 Task: Log work in the project AgileBee for the issue 'Create a new online platform for online cooking courses with advanced recipe sharing and meal planning features' spent time as '3w 1d 17h 7m' and remaining time as '2w 6d 18h 35m' and add a flag. Now add the issue to the epic 'Access Management Process Improvement'. Log work in the project AgileBee for the issue 'Implement a new cloud-based learning management system for a school with advanced course creation and assessment features' spent time as '2w 2d 23h 7m' and remaining time as '2w 4d 5h 8m' and clone the issue. Now add the issue to the epic 'Continual Service Improvement (CSI) Implementation'
Action: Mouse moved to (174, 49)
Screenshot: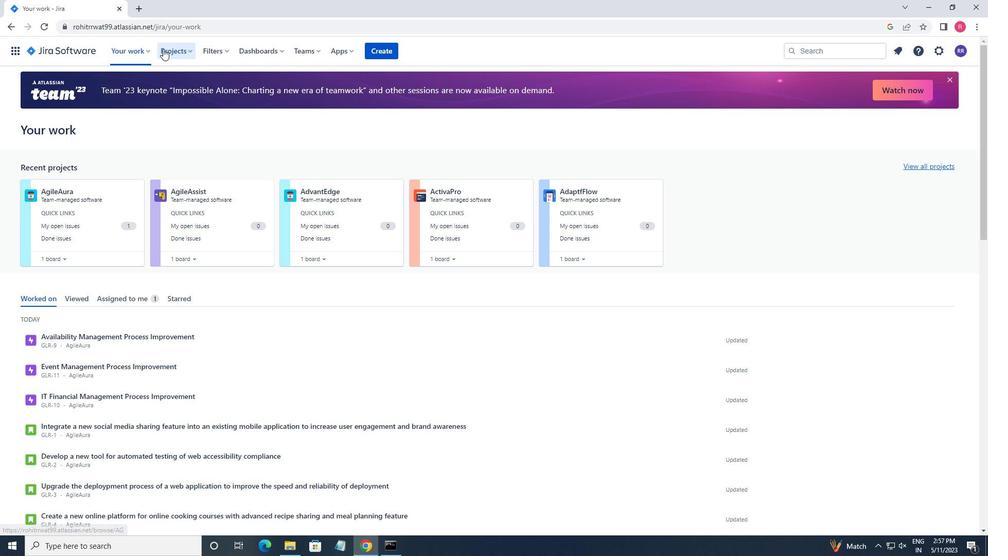 
Action: Mouse pressed left at (174, 49)
Screenshot: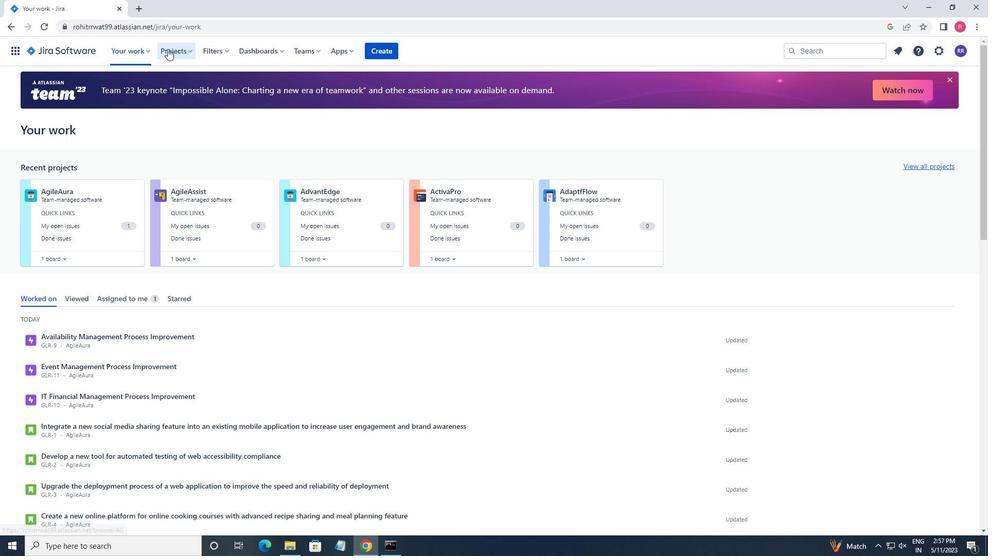 
Action: Mouse moved to (190, 106)
Screenshot: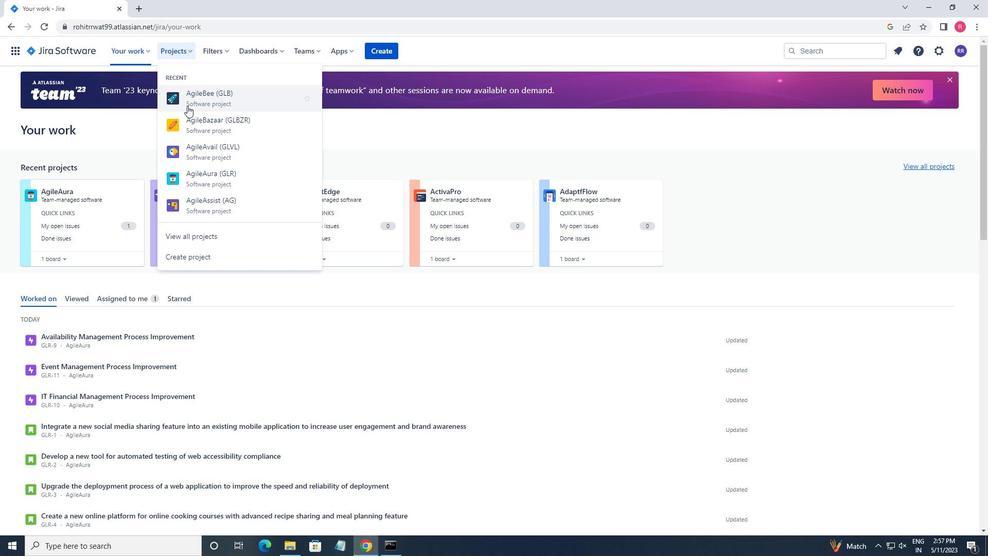 
Action: Mouse pressed left at (190, 106)
Screenshot: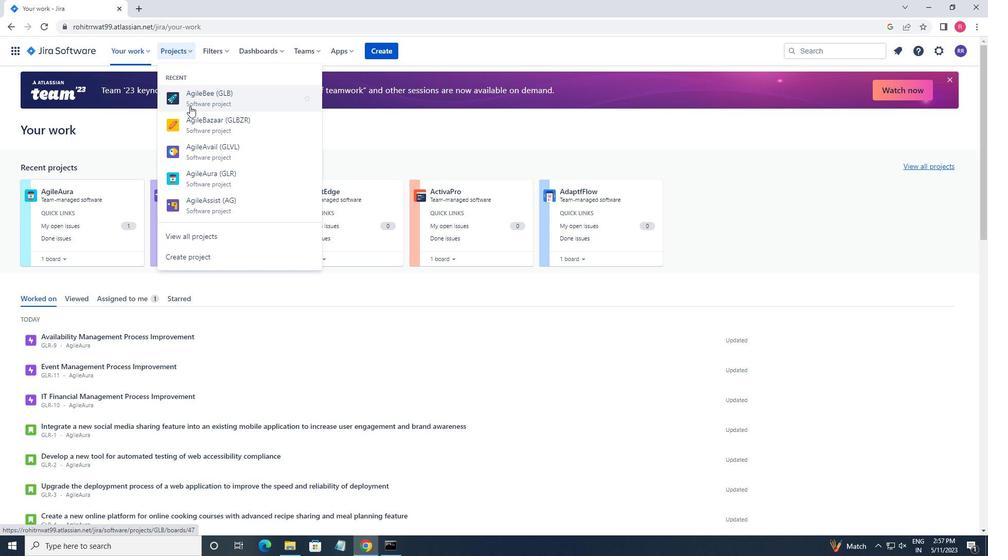 
Action: Mouse moved to (57, 160)
Screenshot: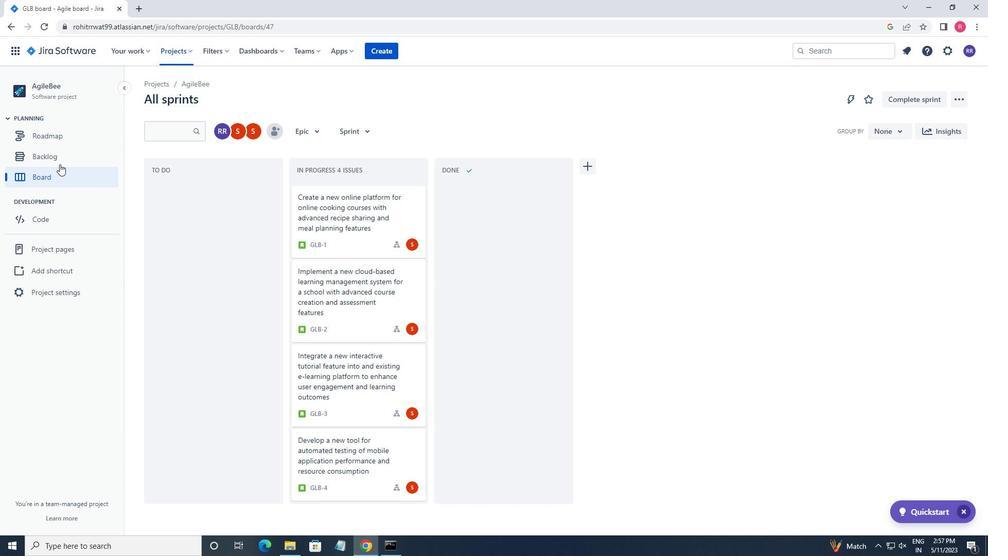 
Action: Mouse pressed left at (57, 160)
Screenshot: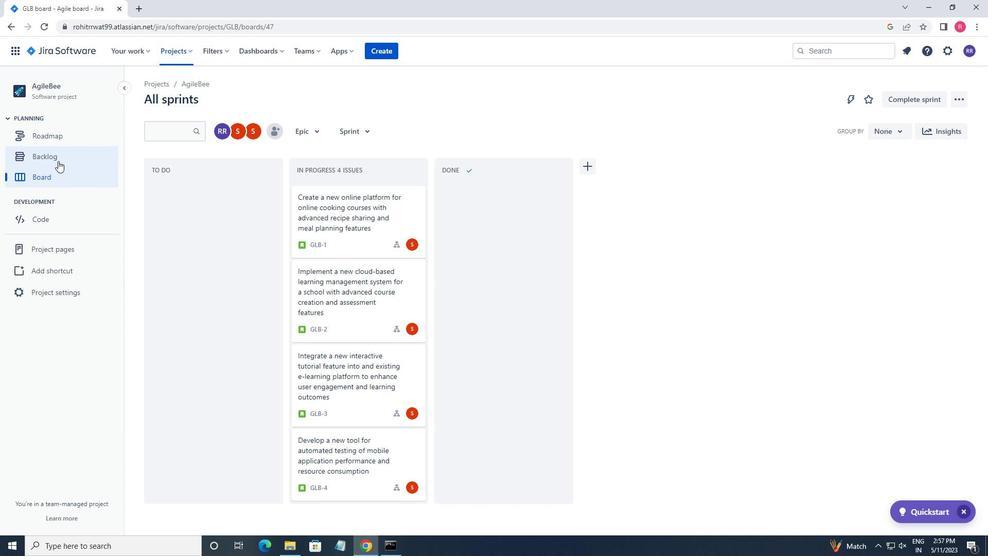 
Action: Mouse moved to (805, 186)
Screenshot: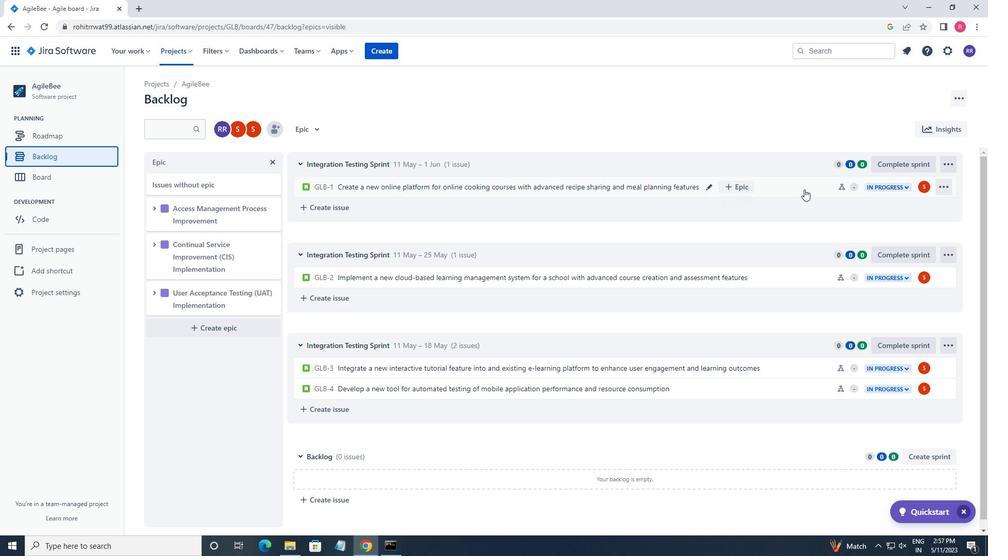 
Action: Mouse pressed left at (805, 186)
Screenshot: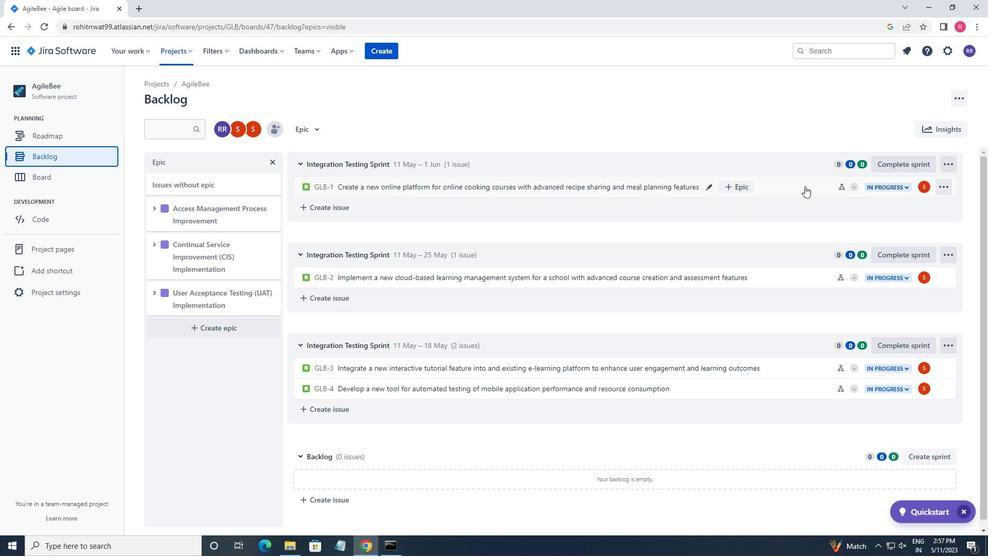 
Action: Mouse moved to (946, 160)
Screenshot: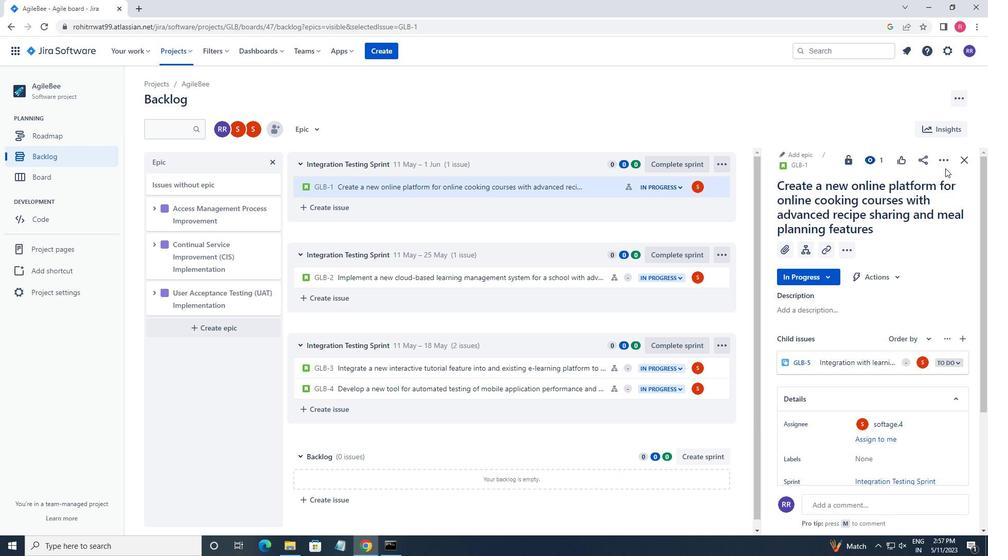 
Action: Mouse pressed left at (946, 160)
Screenshot: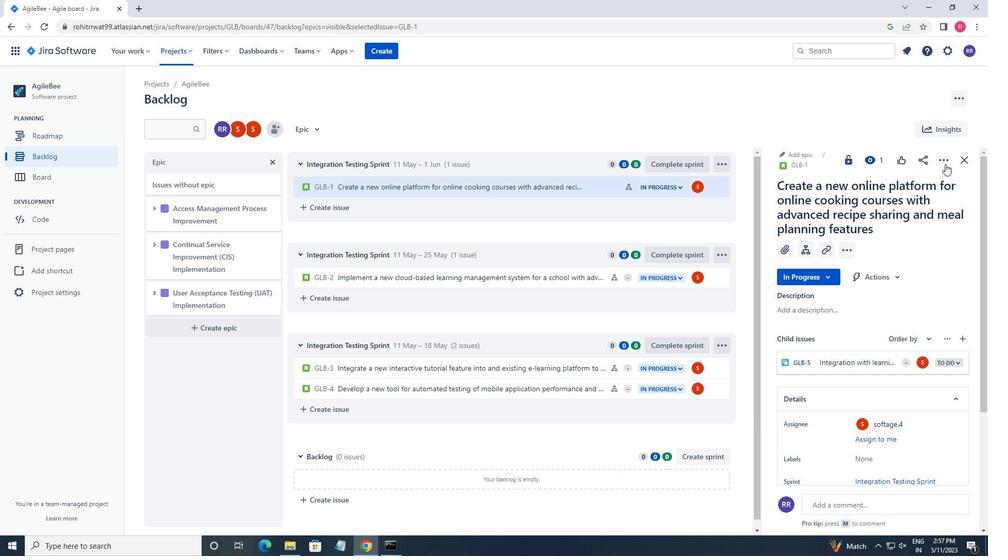 
Action: Mouse moved to (892, 231)
Screenshot: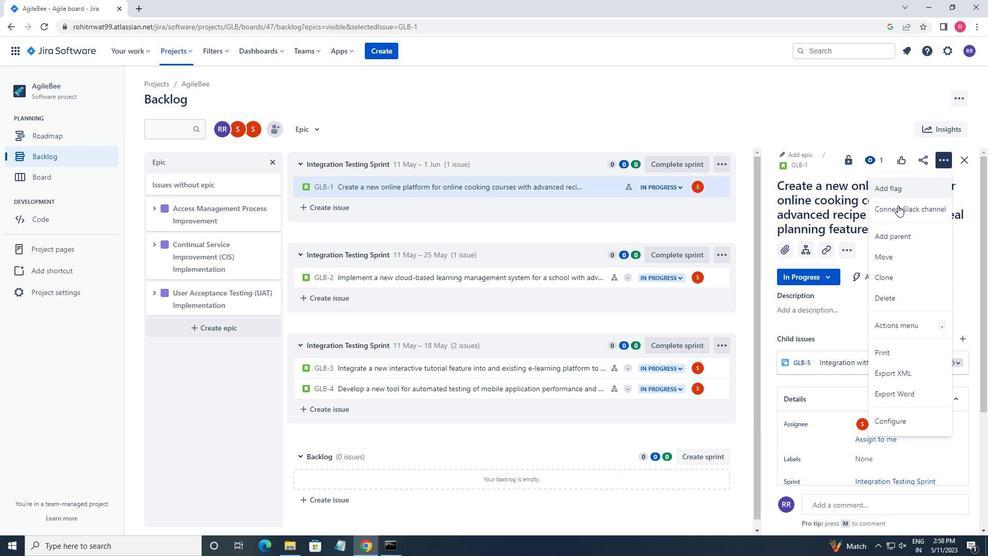 
Action: Mouse scrolled (892, 231) with delta (0, 0)
Screenshot: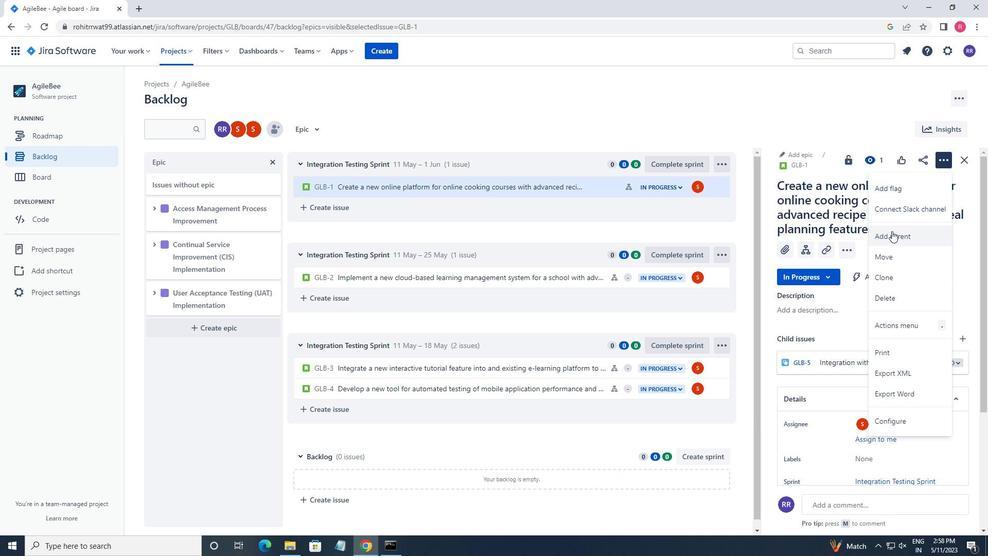 
Action: Mouse scrolled (892, 231) with delta (0, 0)
Screenshot: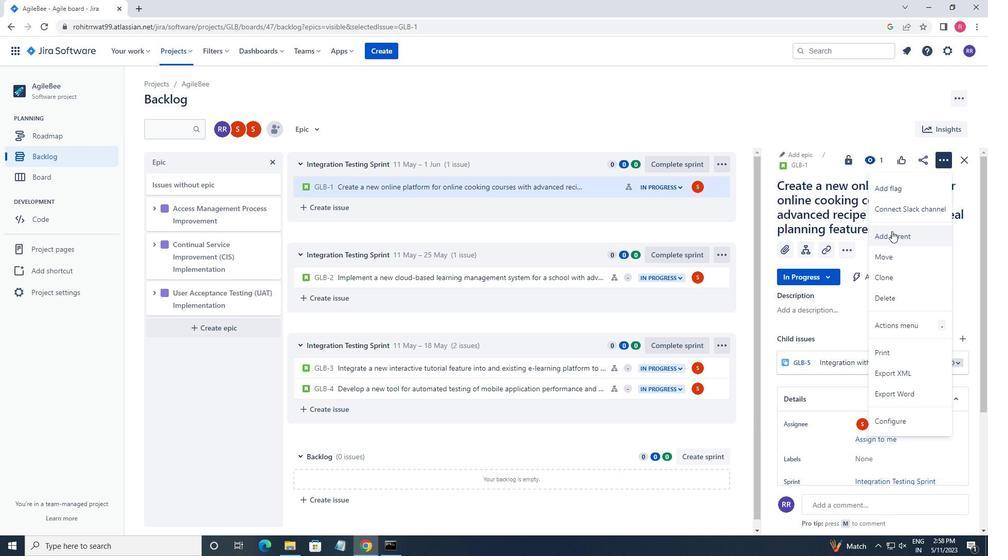 
Action: Mouse scrolled (892, 231) with delta (0, 0)
Screenshot: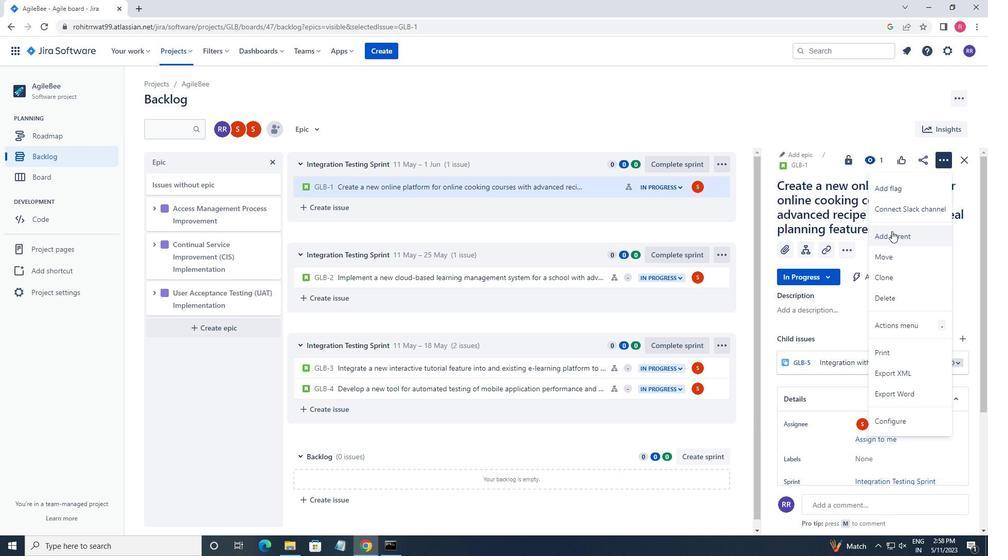 
Action: Mouse scrolled (892, 231) with delta (0, 0)
Screenshot: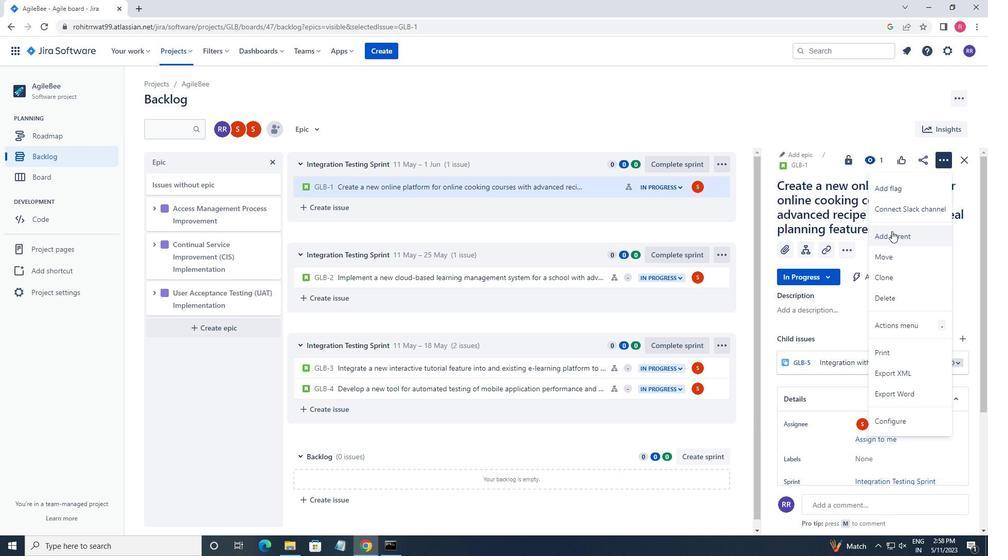 
Action: Mouse moved to (836, 466)
Screenshot: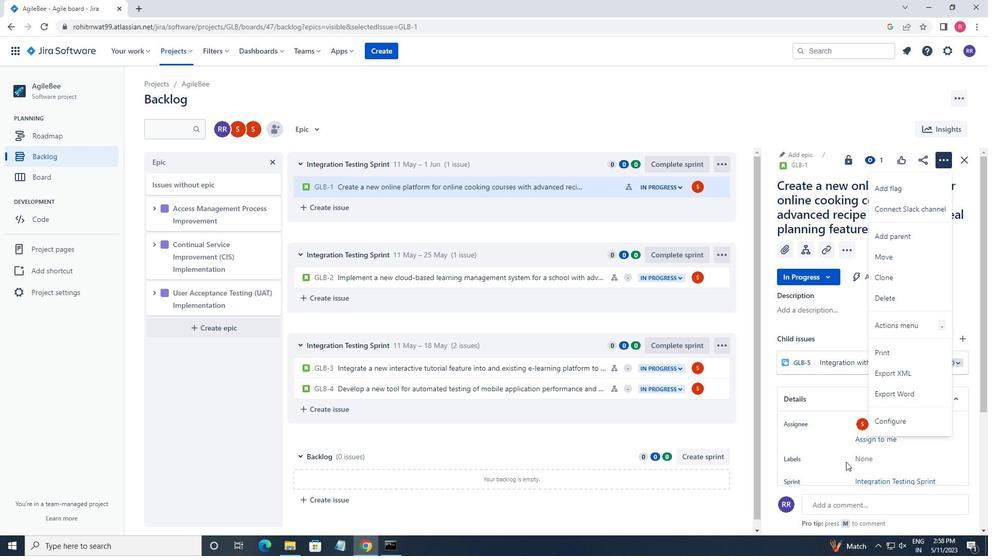 
Action: Mouse pressed left at (836, 466)
Screenshot: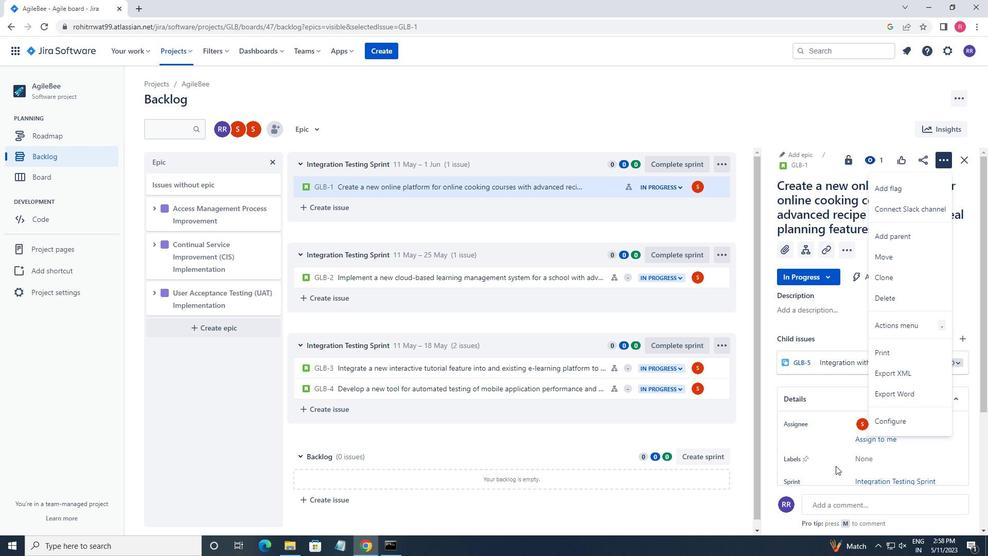 
Action: Mouse scrolled (836, 465) with delta (0, 0)
Screenshot: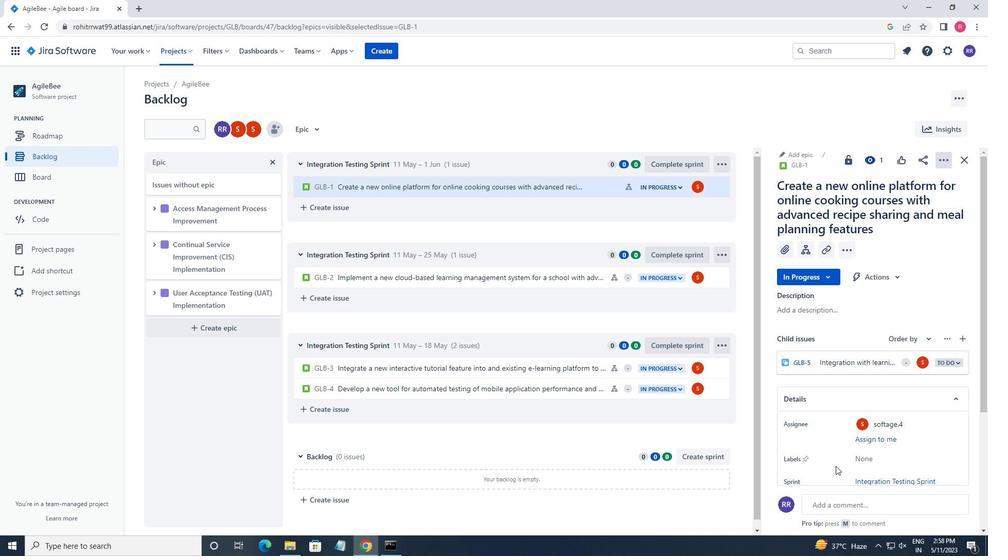 
Action: Mouse scrolled (836, 465) with delta (0, 0)
Screenshot: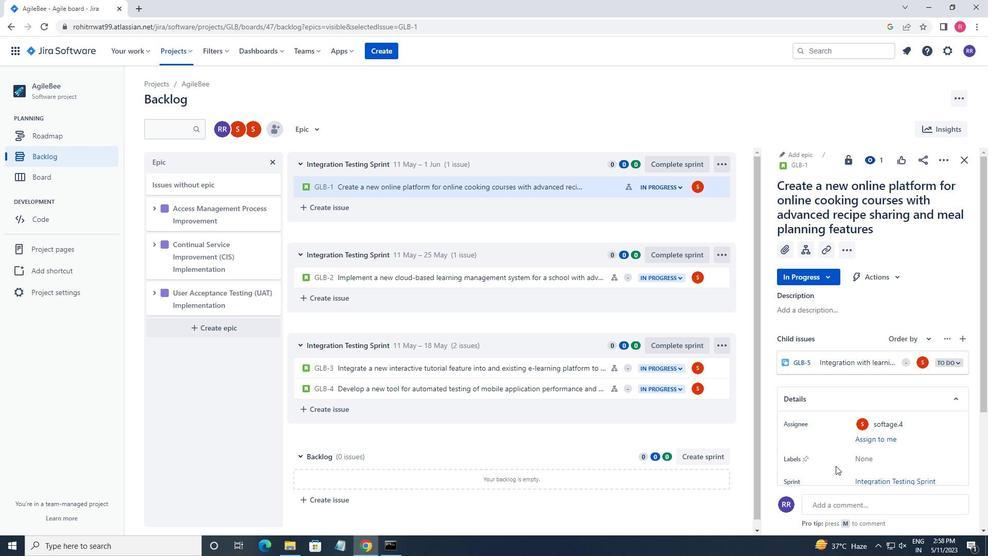 
Action: Mouse scrolled (836, 465) with delta (0, 0)
Screenshot: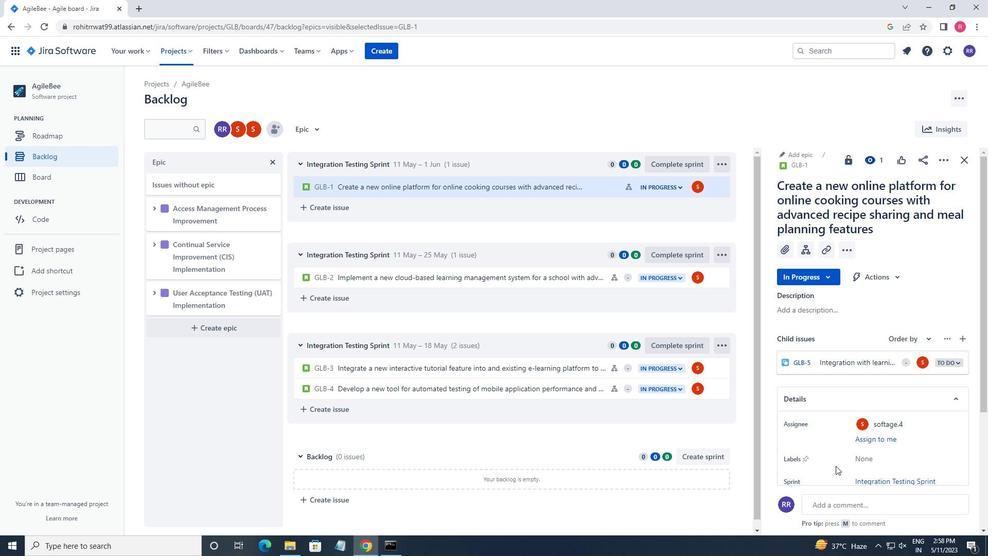 
Action: Mouse scrolled (836, 465) with delta (0, 0)
Screenshot: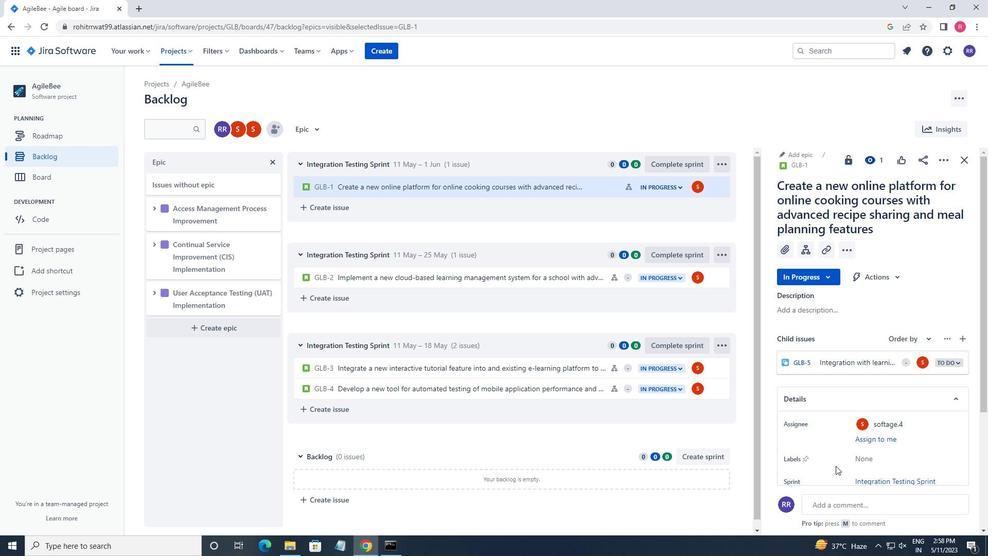 
Action: Mouse scrolled (836, 465) with delta (0, 0)
Screenshot: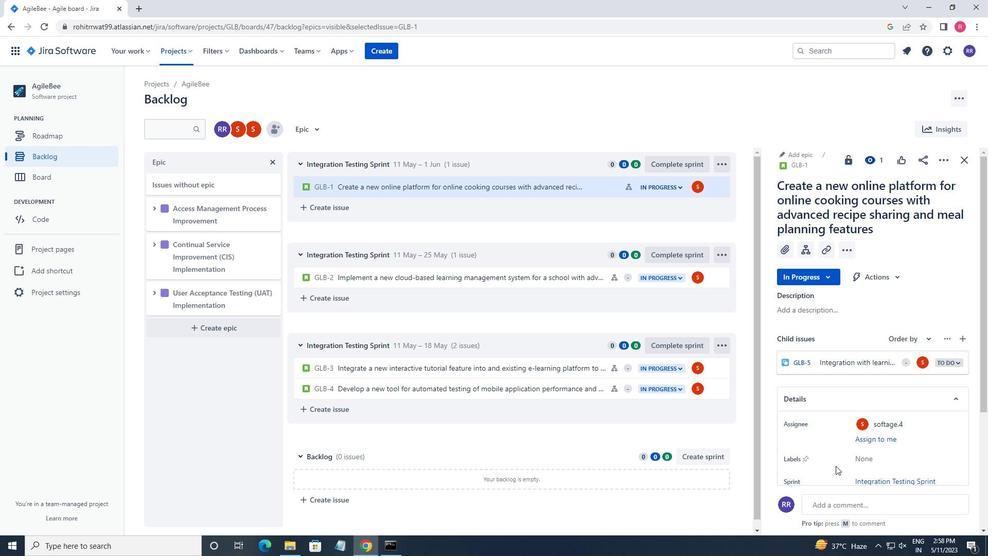 
Action: Mouse moved to (835, 466)
Screenshot: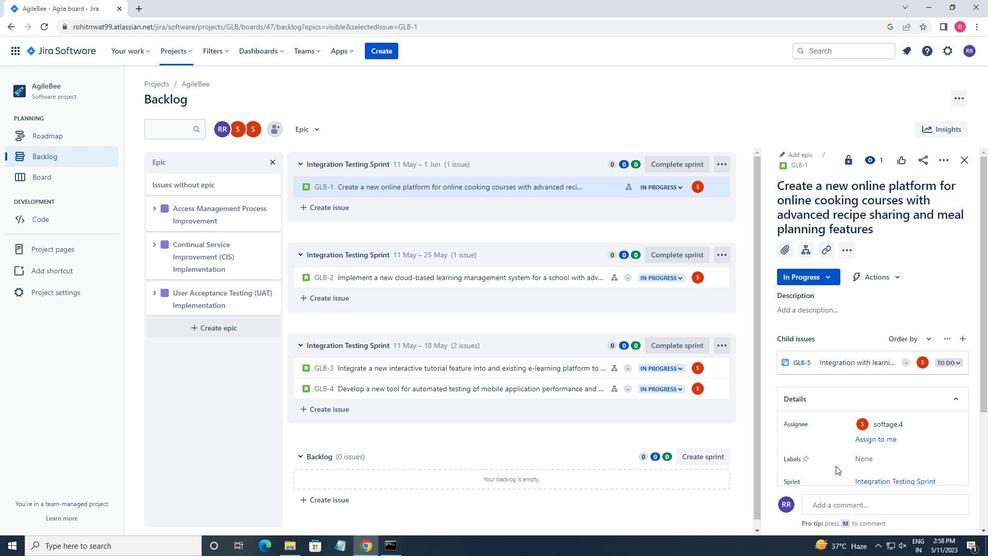 
Action: Mouse scrolled (835, 465) with delta (0, 0)
Screenshot: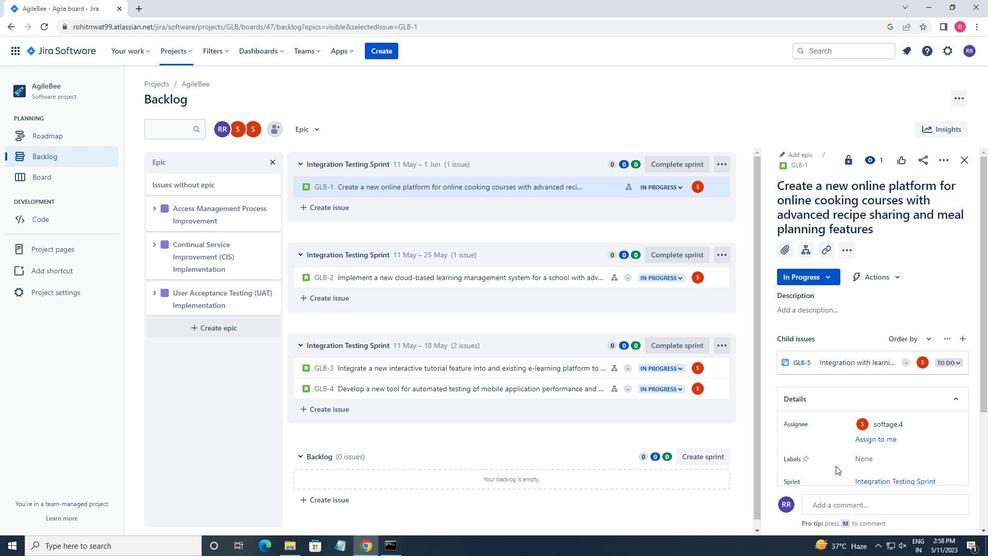 
Action: Mouse moved to (933, 420)
Screenshot: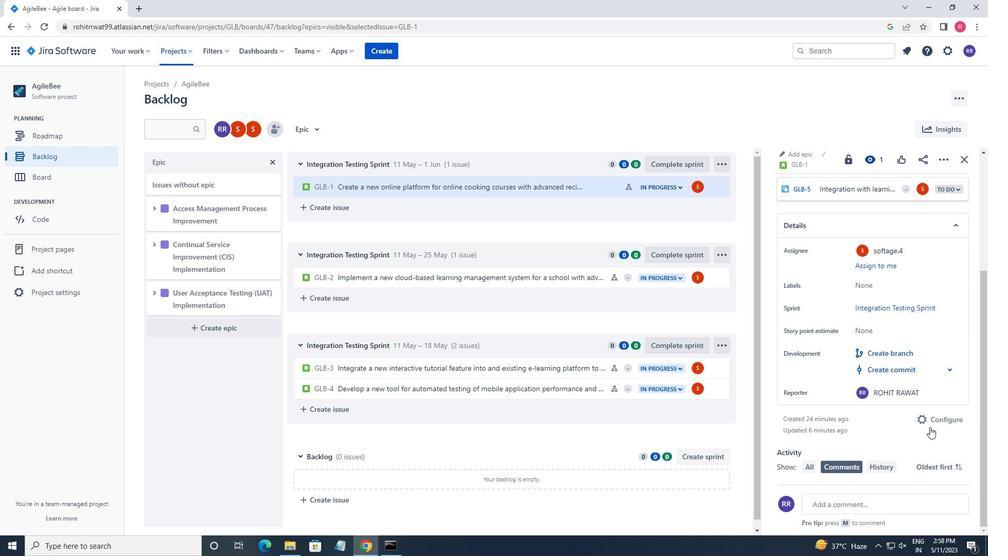 
Action: Mouse pressed left at (933, 420)
Screenshot: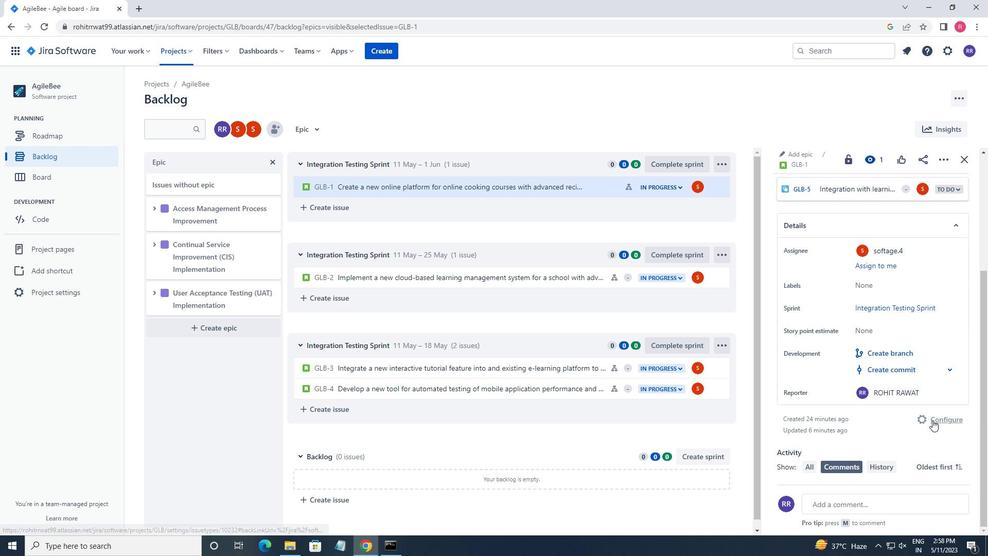 
Action: Mouse moved to (841, 352)
Screenshot: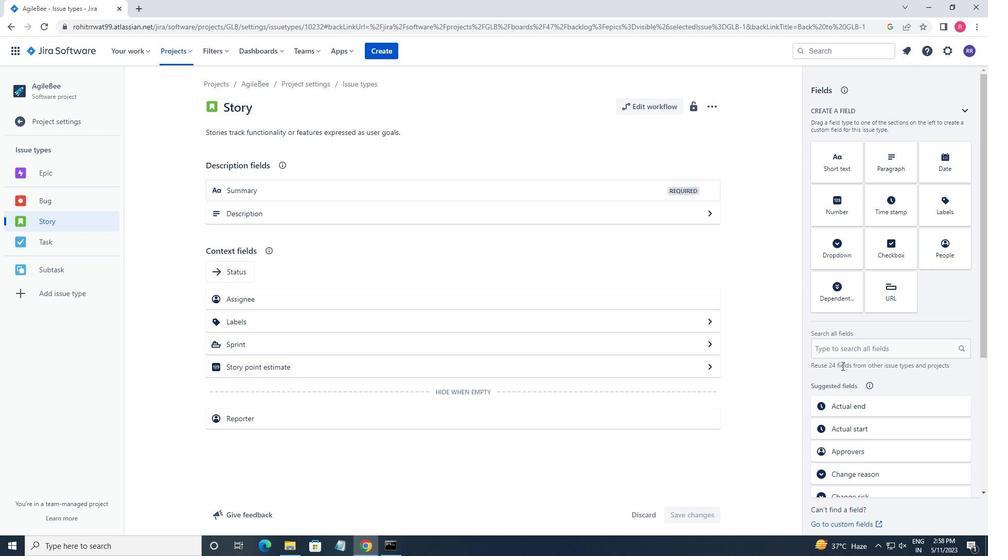 
Action: Mouse pressed left at (841, 352)
Screenshot: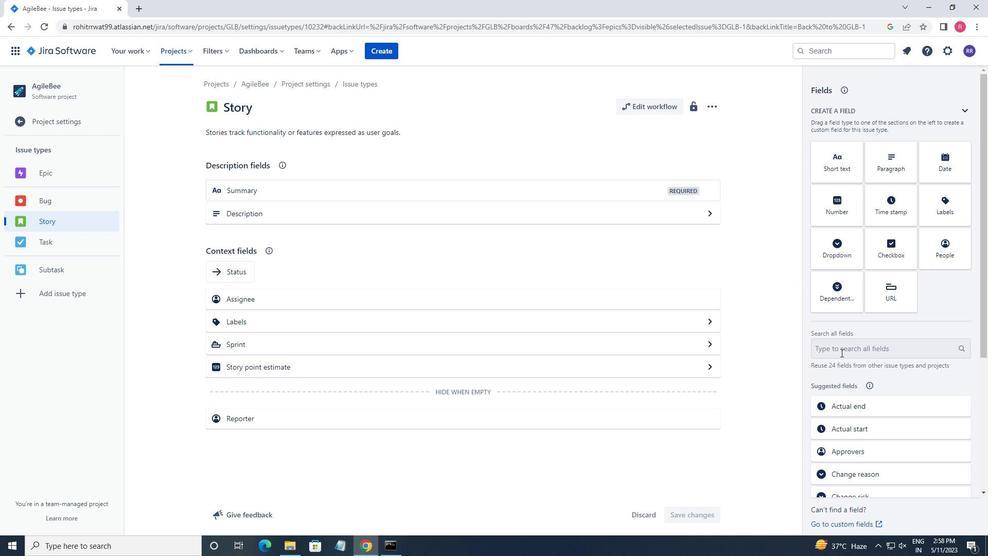 
Action: Key pressed time
Screenshot: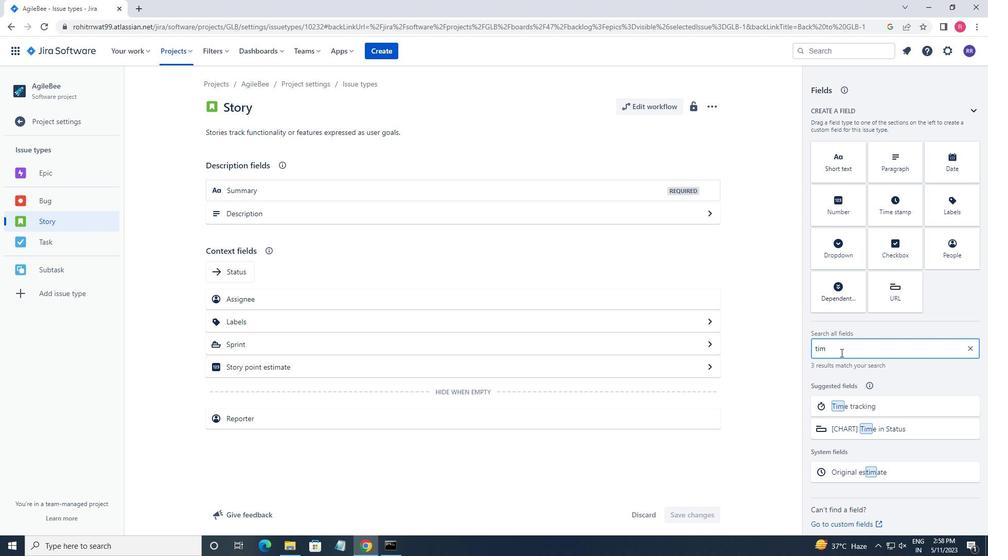 
Action: Mouse moved to (863, 406)
Screenshot: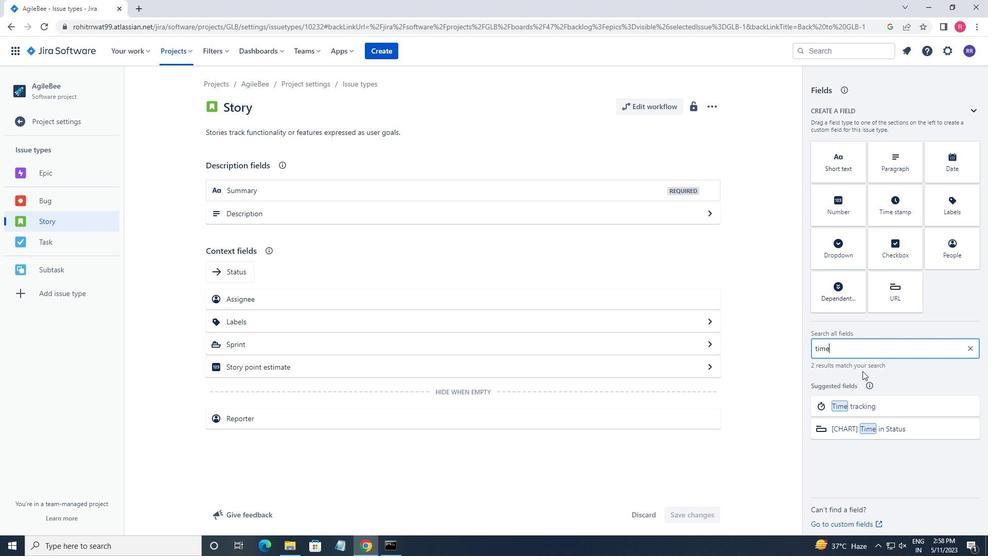 
Action: Mouse pressed left at (863, 406)
Screenshot: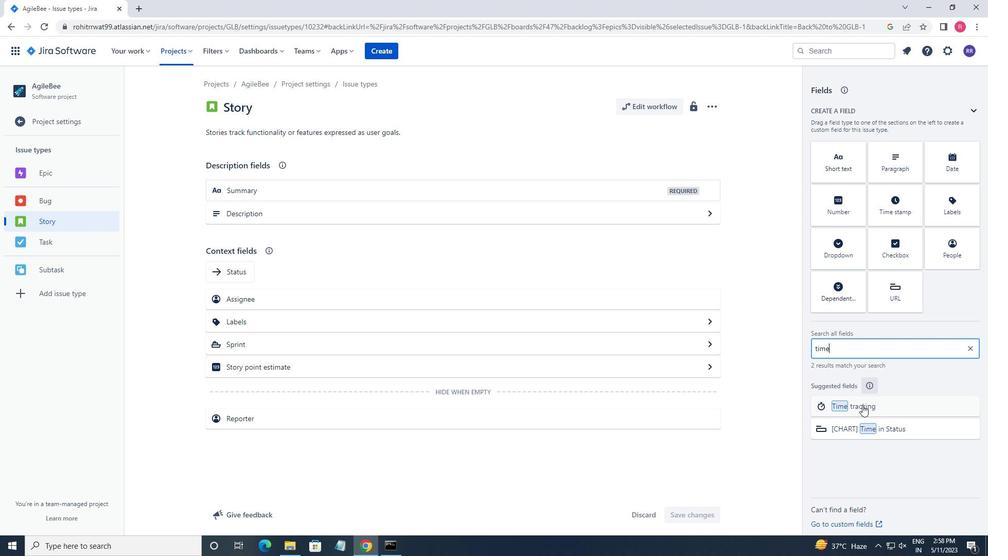 
Action: Mouse moved to (854, 404)
Screenshot: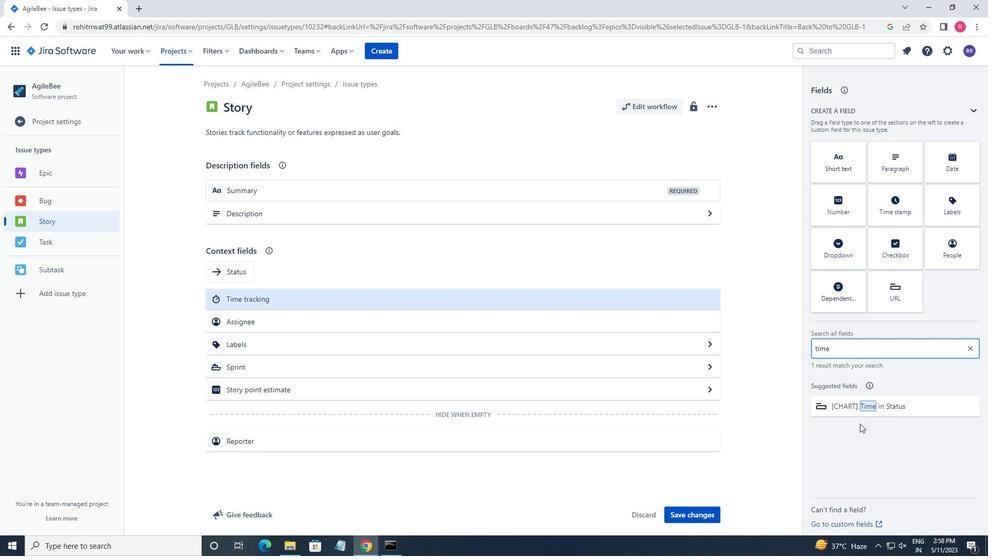
Action: Mouse pressed left at (854, 404)
Screenshot: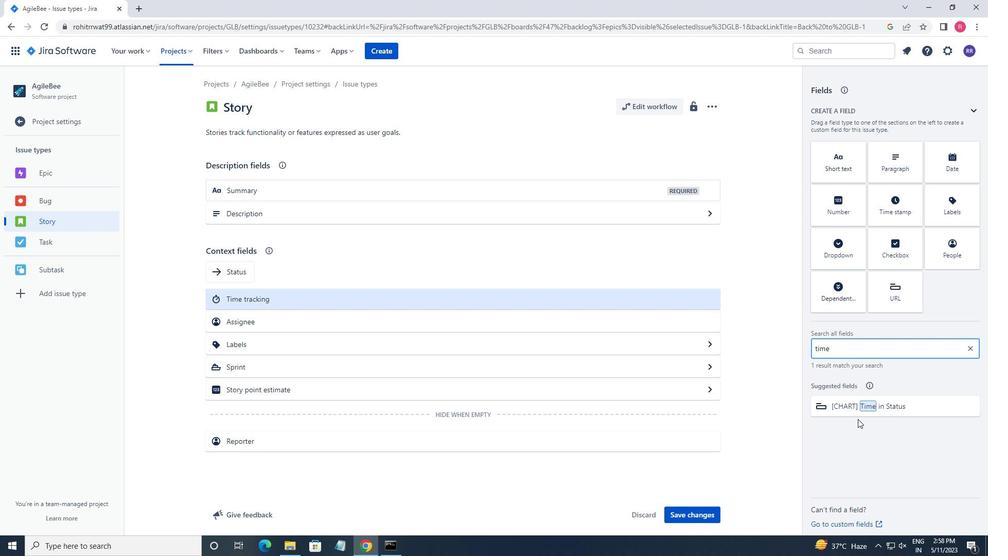 
Action: Mouse moved to (344, 219)
Screenshot: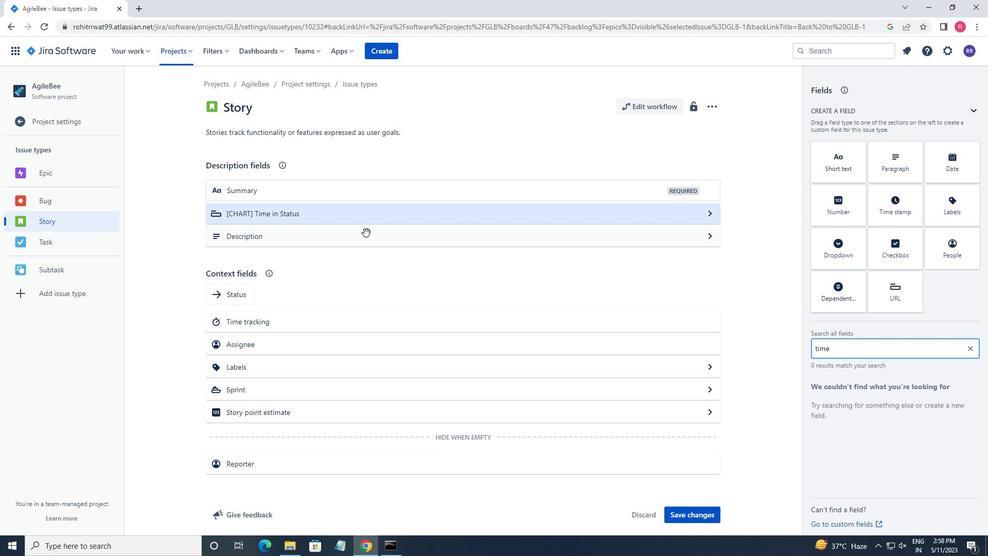 
Action: Mouse pressed left at (344, 219)
Screenshot: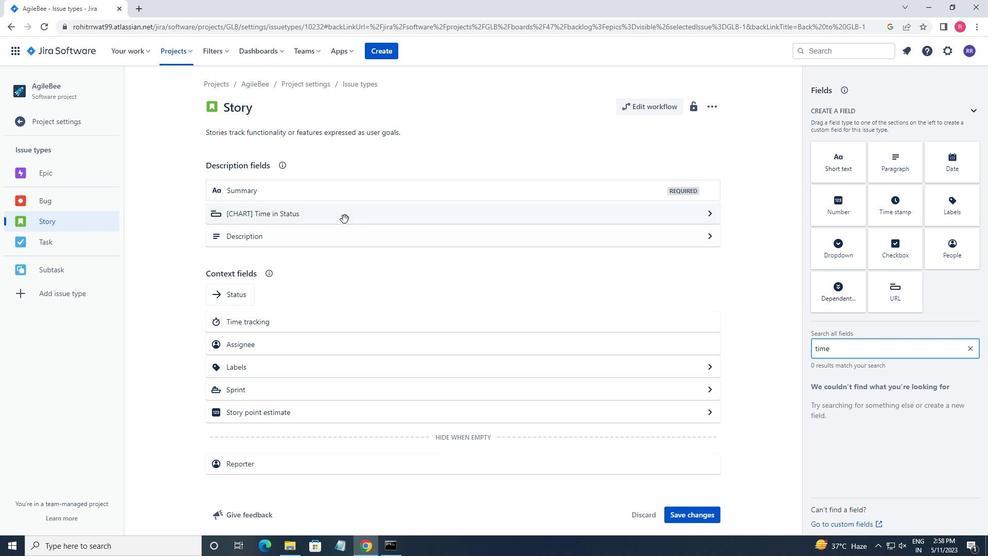 
Action: Mouse moved to (628, 241)
Screenshot: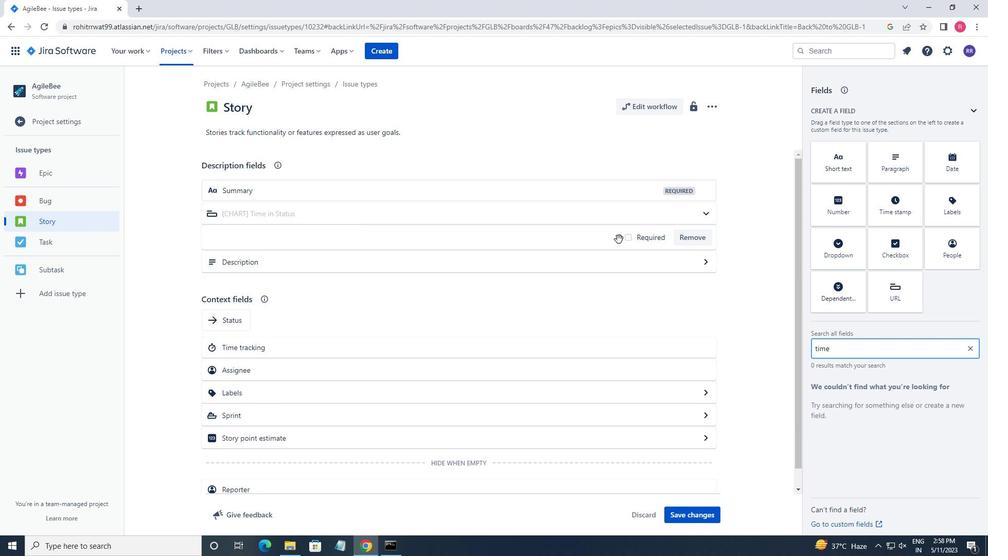 
Action: Mouse pressed left at (628, 241)
Screenshot: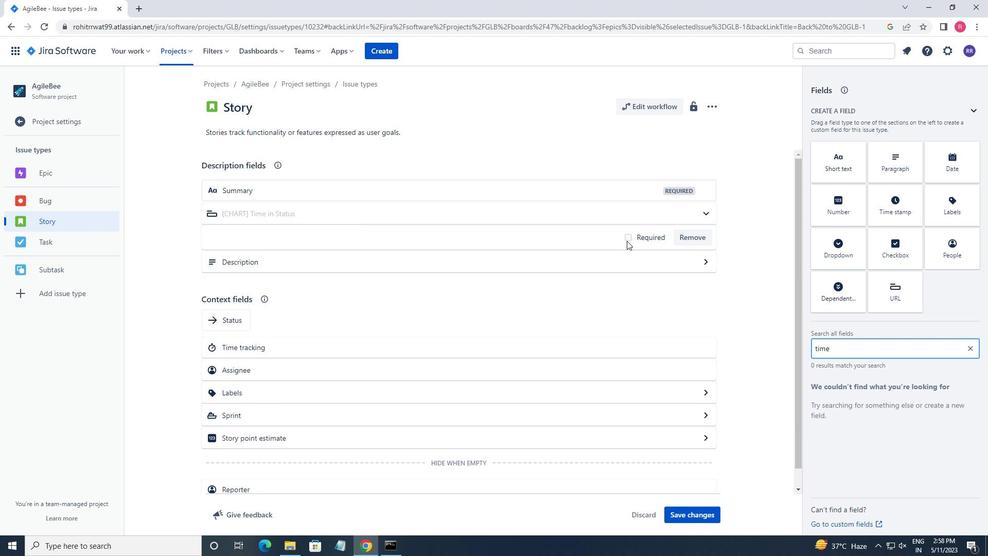 
Action: Mouse moved to (366, 355)
Screenshot: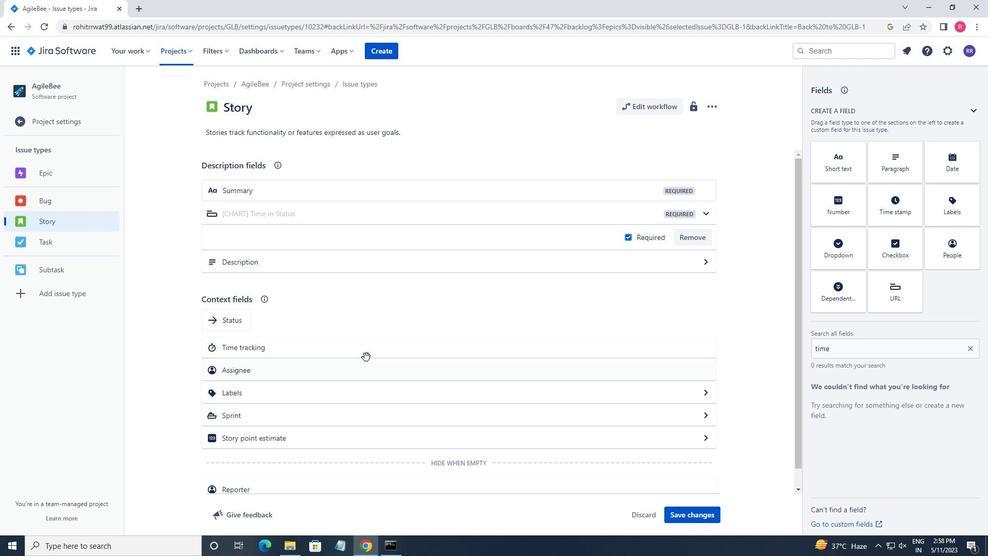 
Action: Mouse pressed left at (366, 355)
Screenshot: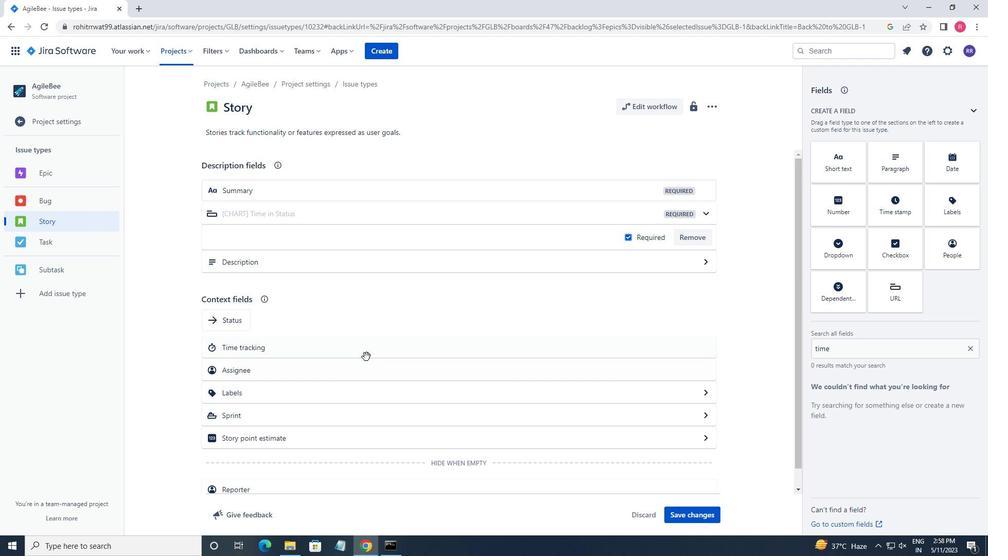 
Action: Mouse moved to (687, 513)
Screenshot: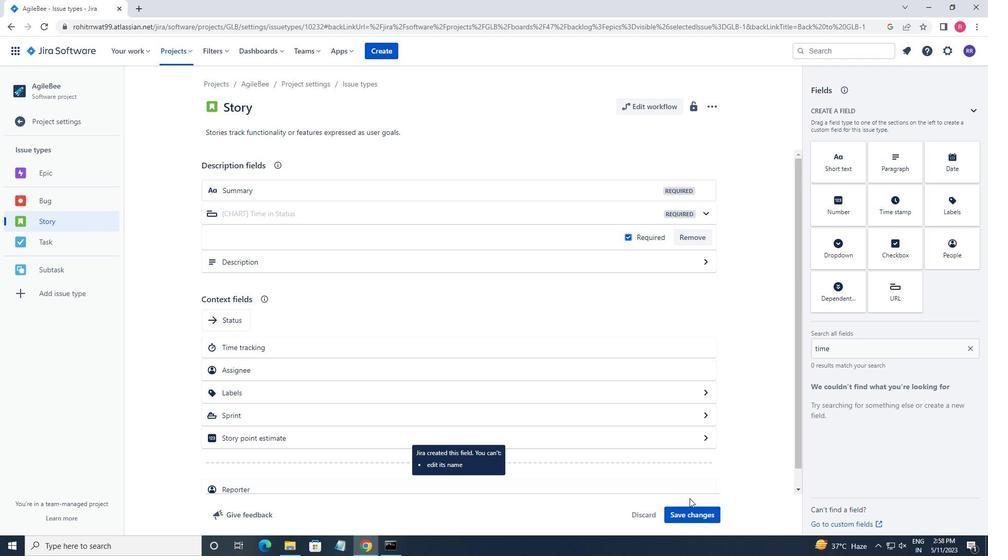 
Action: Mouse pressed left at (687, 513)
Screenshot: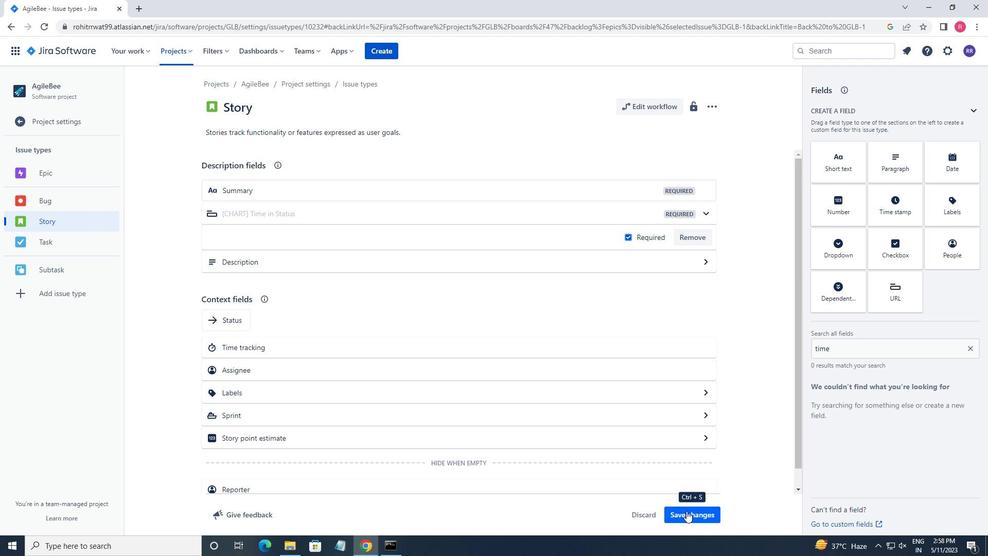 
Action: Mouse moved to (40, 122)
Screenshot: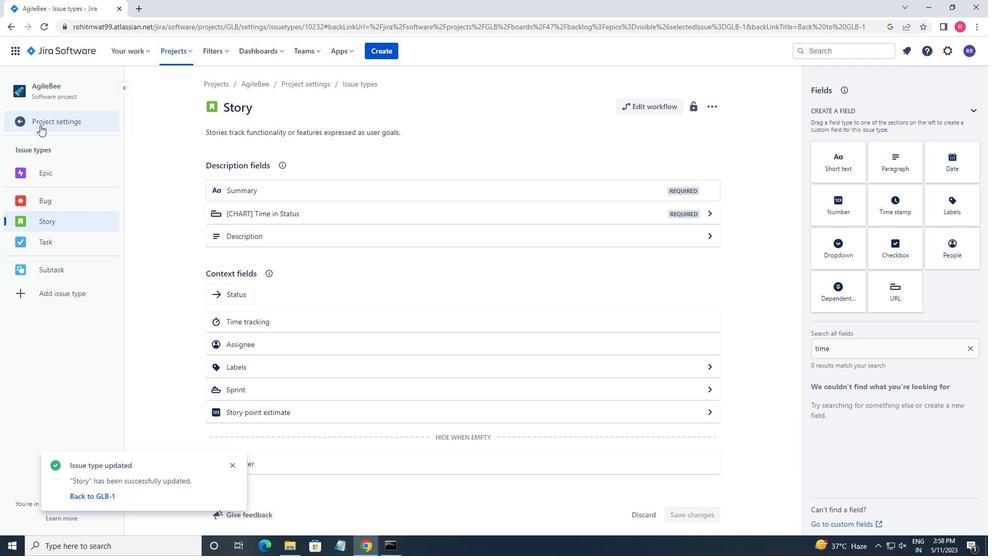 
Action: Mouse pressed left at (40, 122)
Screenshot: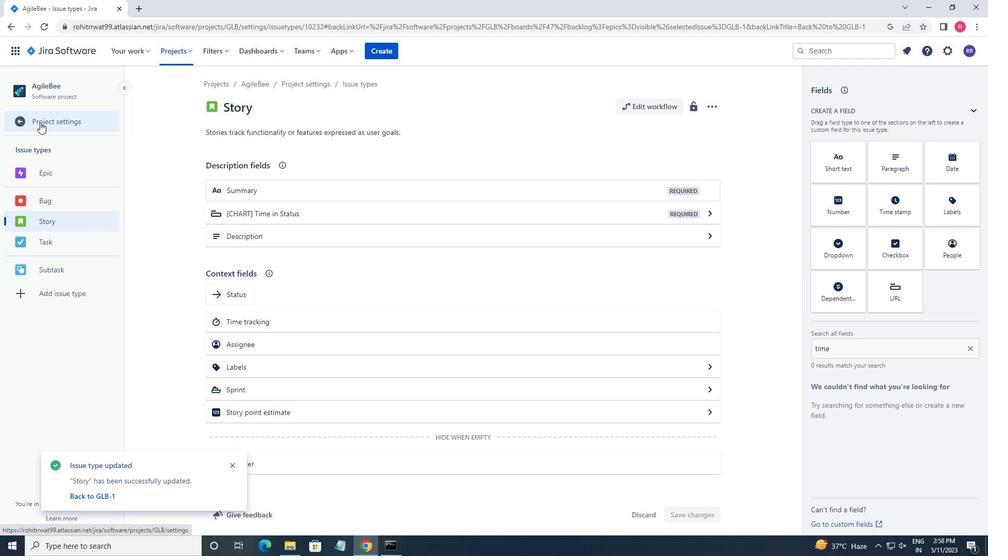 
Action: Mouse pressed left at (40, 122)
Screenshot: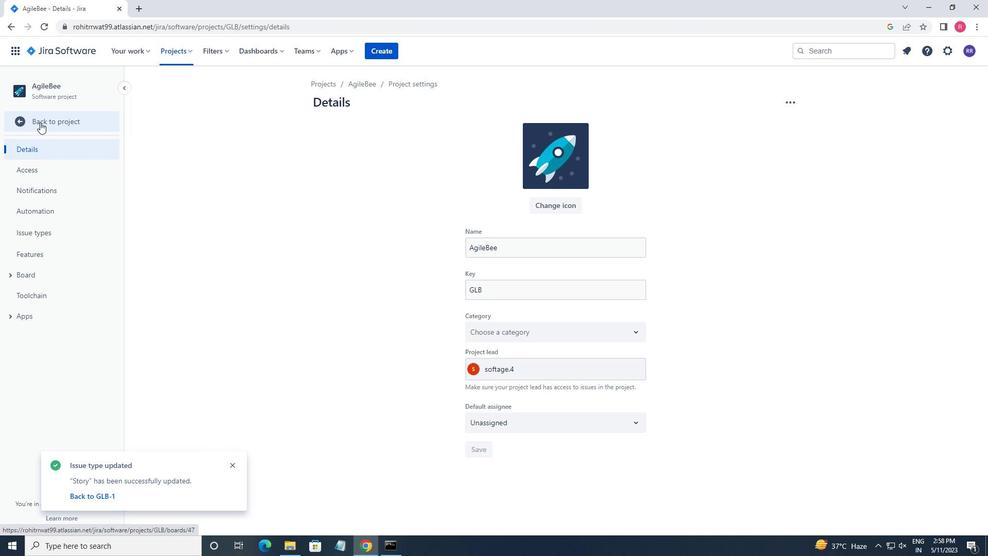 
Action: Mouse moved to (40, 156)
Screenshot: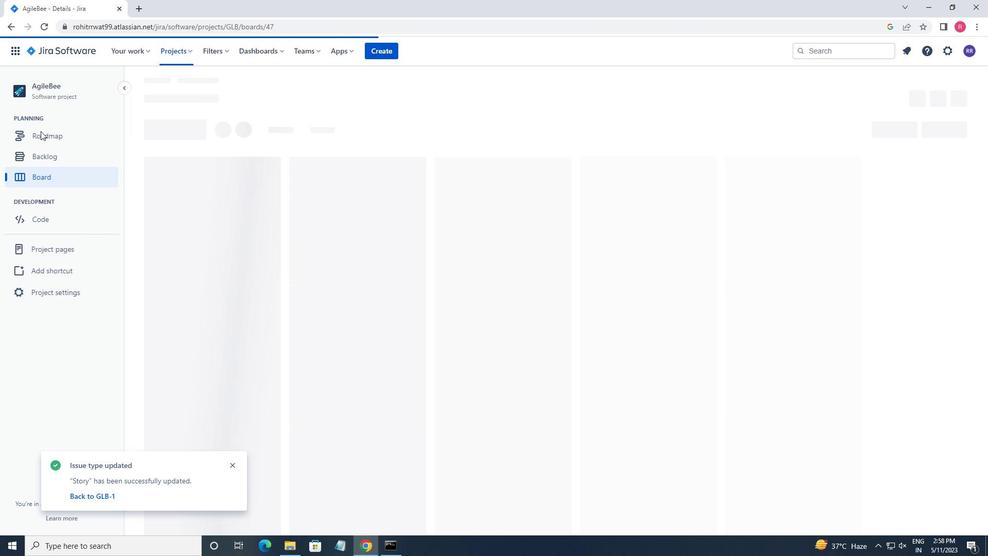 
Action: Mouse pressed left at (40, 156)
Screenshot: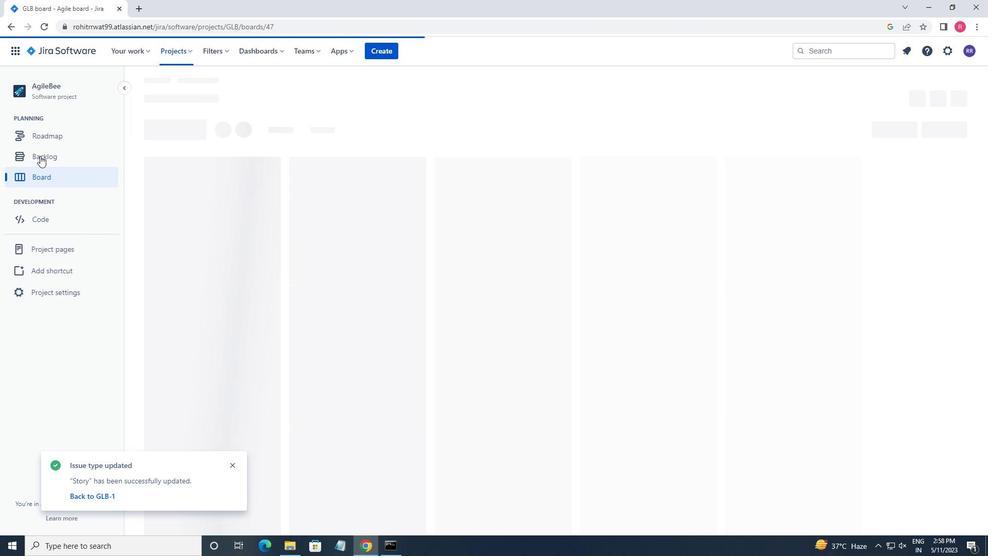 
Action: Mouse moved to (787, 189)
Screenshot: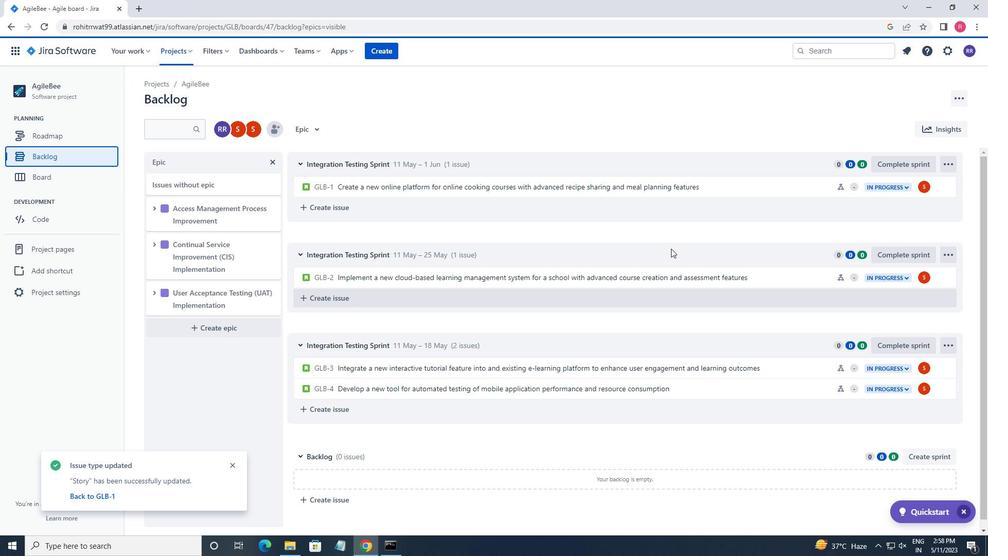 
Action: Mouse pressed left at (787, 189)
Screenshot: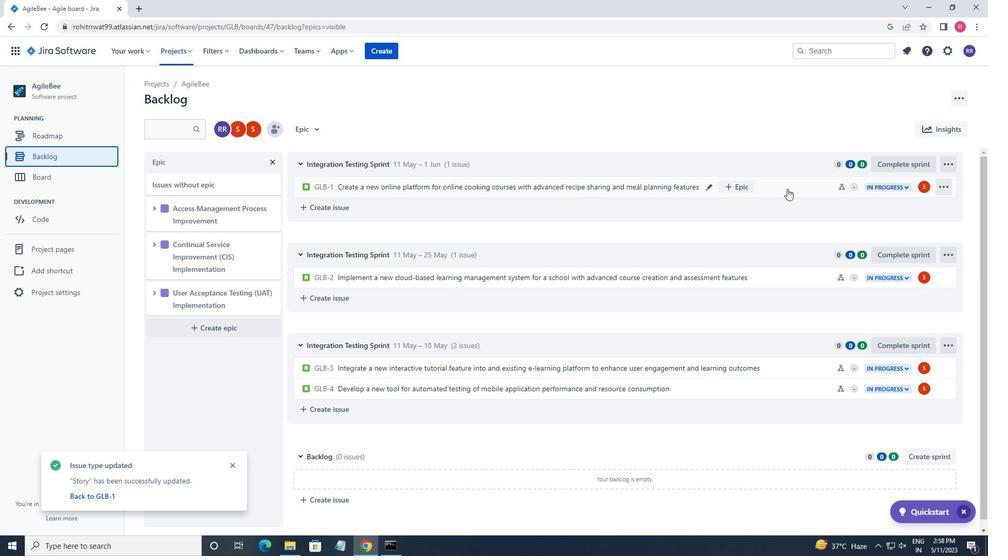 
Action: Mouse moved to (954, 163)
Screenshot: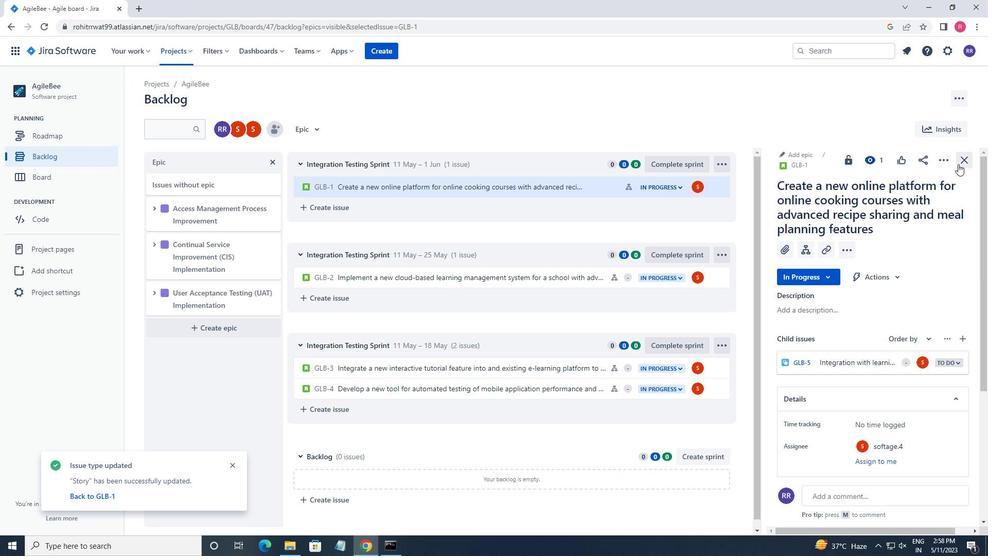
Action: Mouse pressed left at (954, 163)
Screenshot: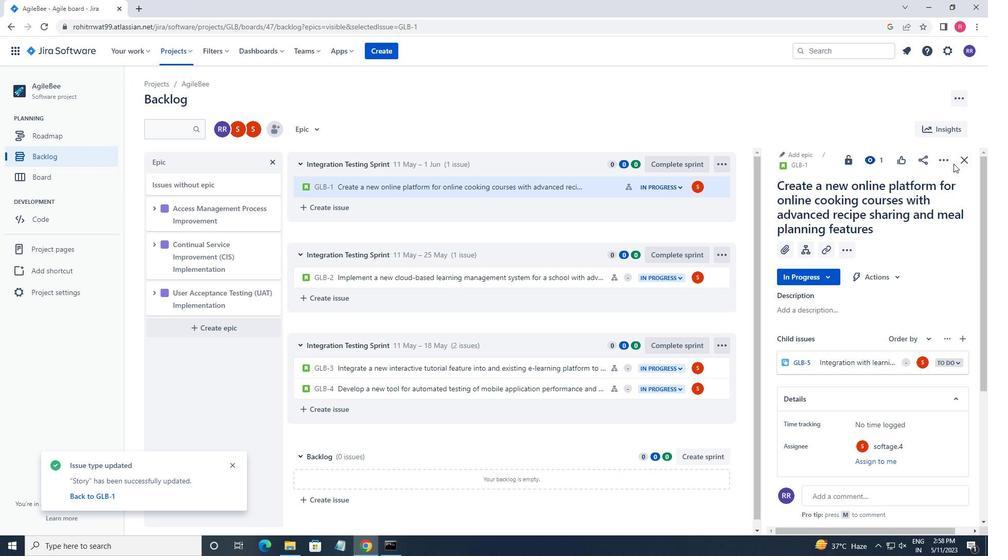 
Action: Mouse moved to (950, 165)
Screenshot: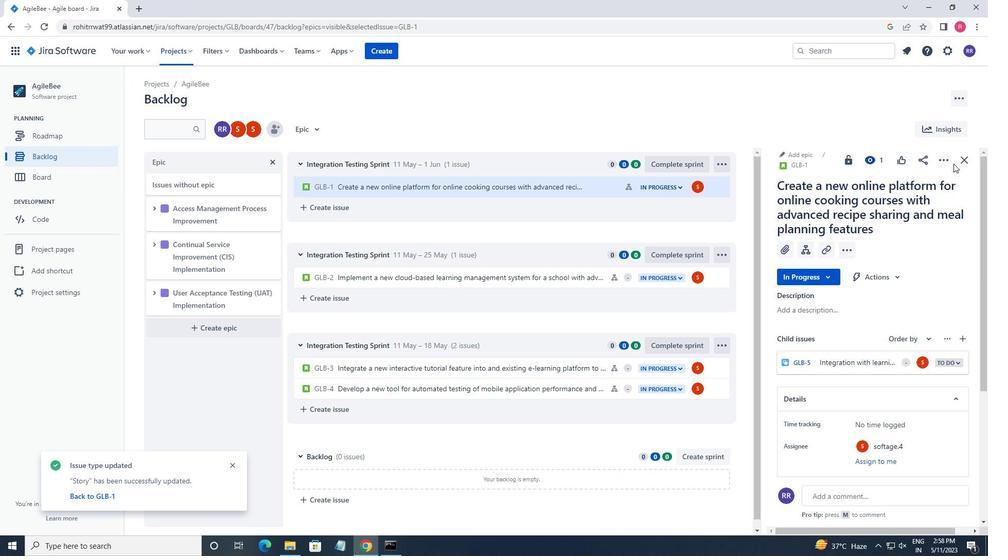 
Action: Mouse pressed left at (950, 165)
Screenshot: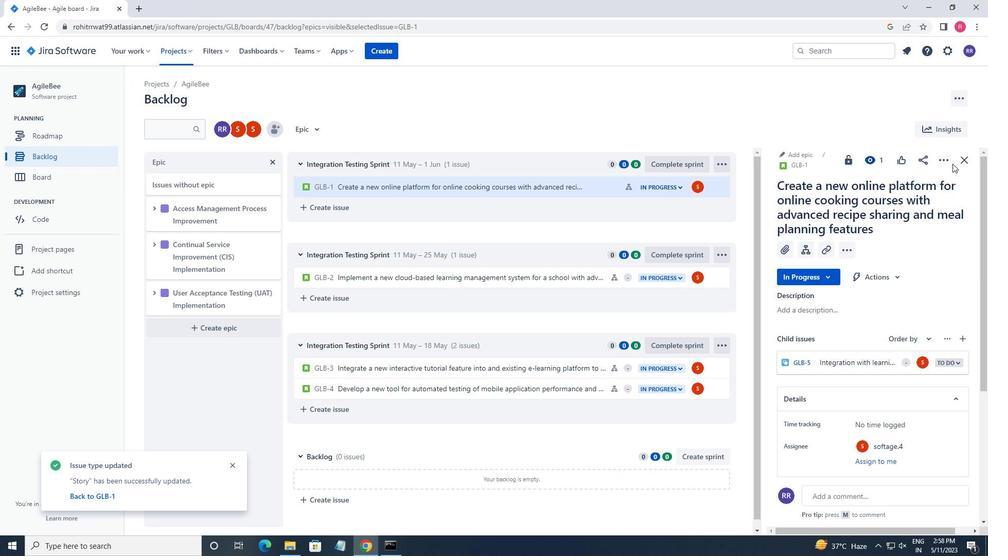 
Action: Mouse moved to (920, 186)
Screenshot: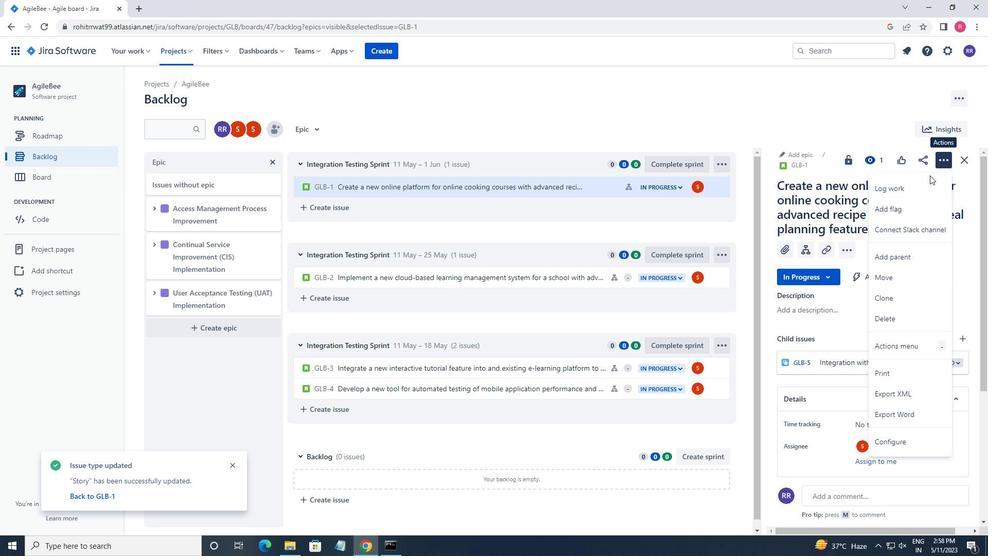 
Action: Mouse pressed left at (920, 186)
Screenshot: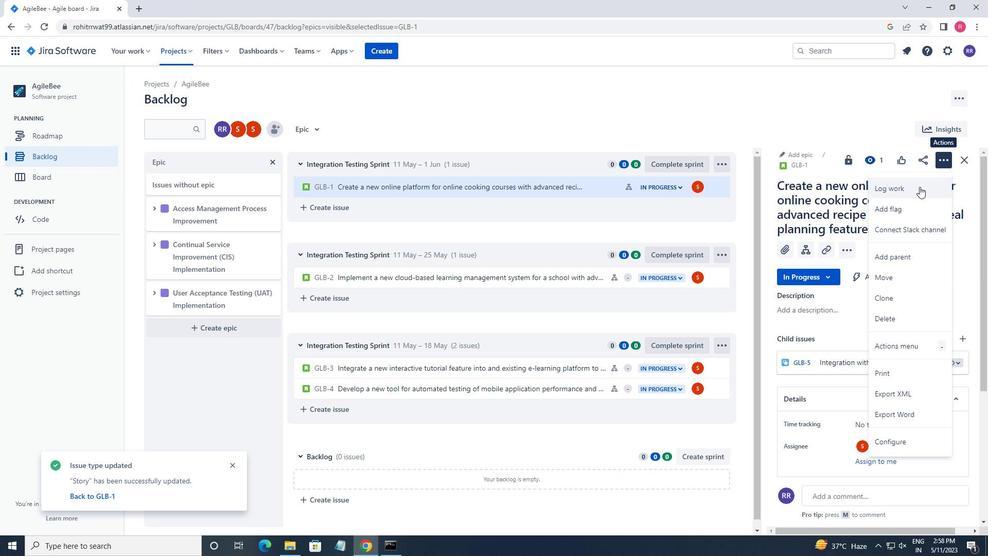 
Action: Mouse moved to (642, 180)
Screenshot: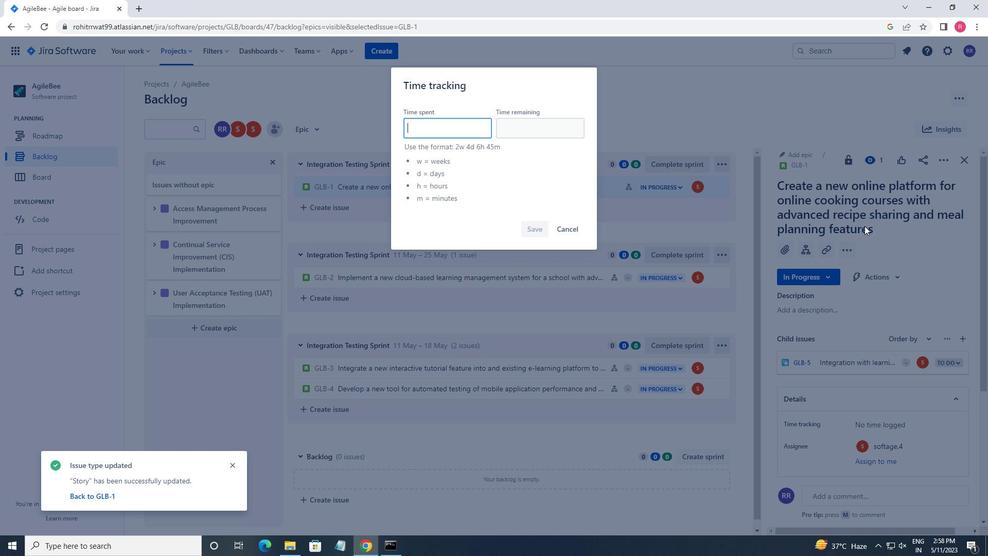 
Action: Key pressed 3w<Key.space>1d<Key.space>17h<Key.space>7m<Key.space><Key.tab>2w<Key.space>6d<Key.space>18h<Key.space>35m
Screenshot: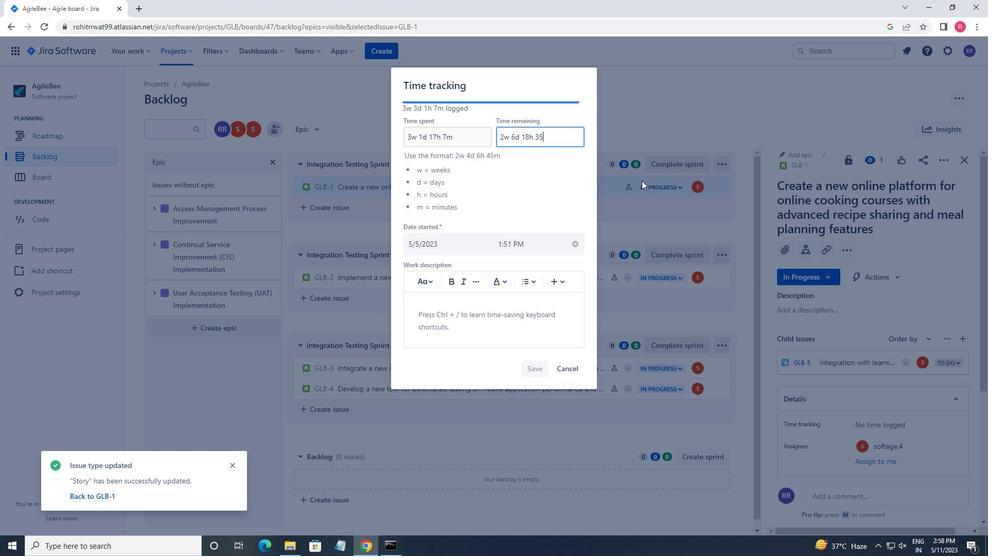 
Action: Mouse moved to (534, 370)
Screenshot: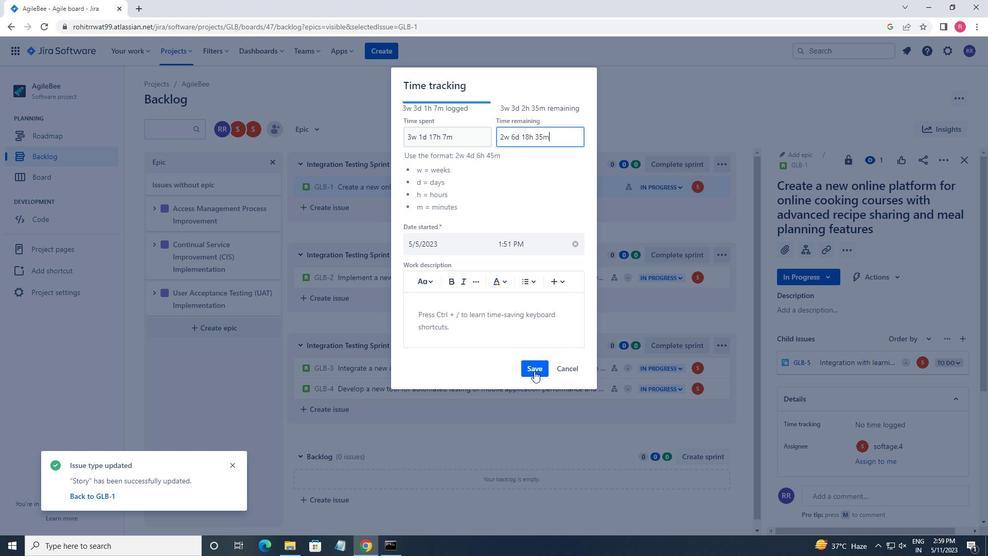 
Action: Mouse pressed left at (534, 370)
Screenshot: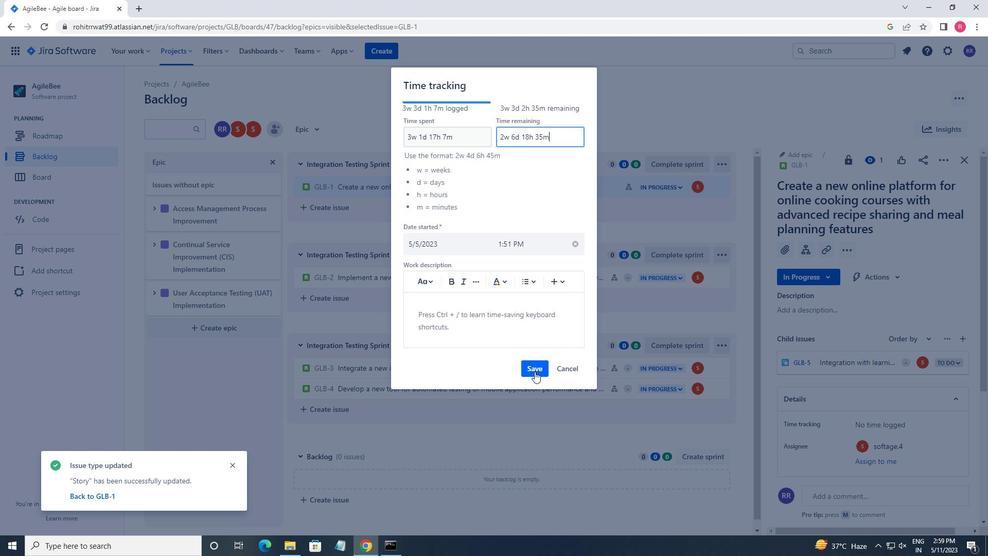 
Action: Mouse moved to (942, 162)
Screenshot: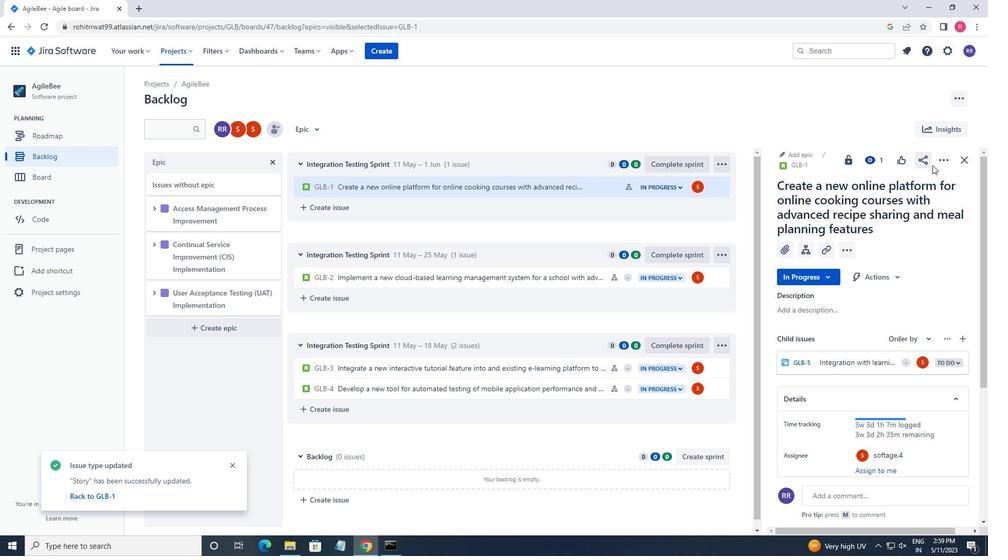
Action: Mouse pressed left at (942, 162)
Screenshot: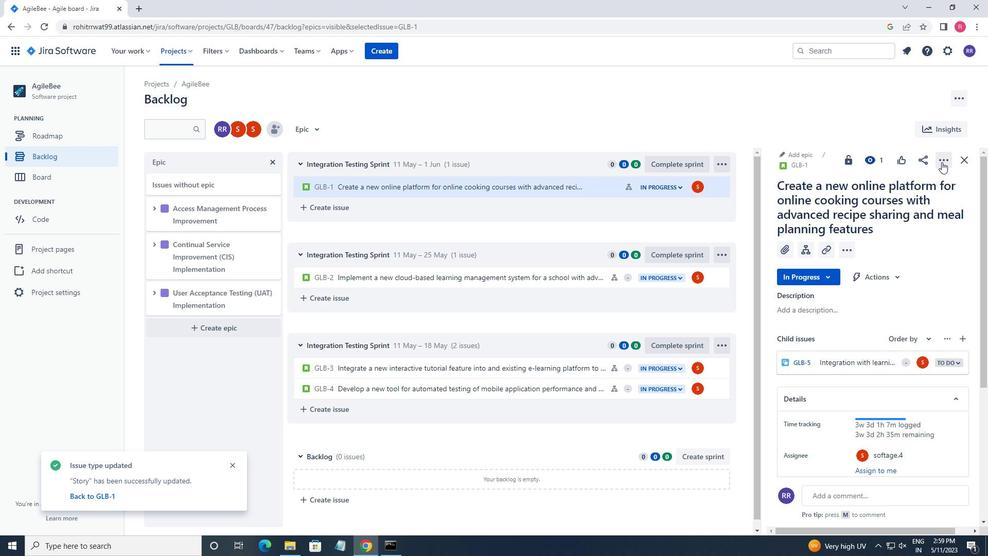 
Action: Mouse moved to (888, 209)
Screenshot: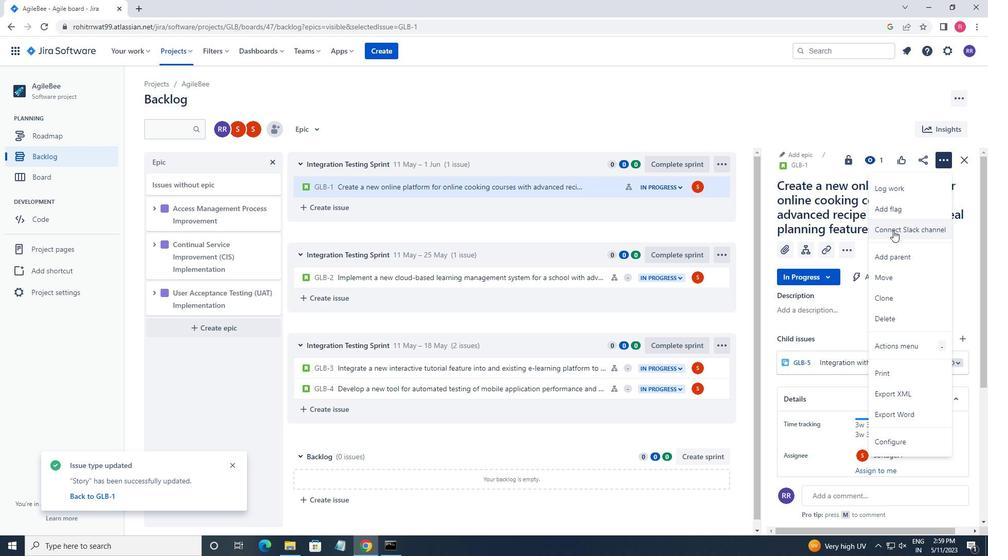 
Action: Mouse pressed left at (888, 209)
Screenshot: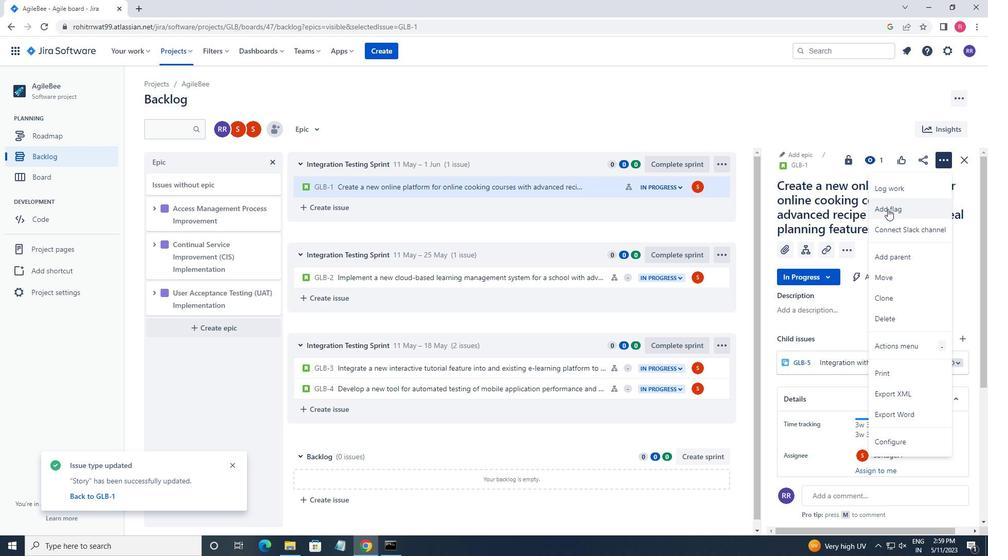 
Action: Mouse moved to (587, 186)
Screenshot: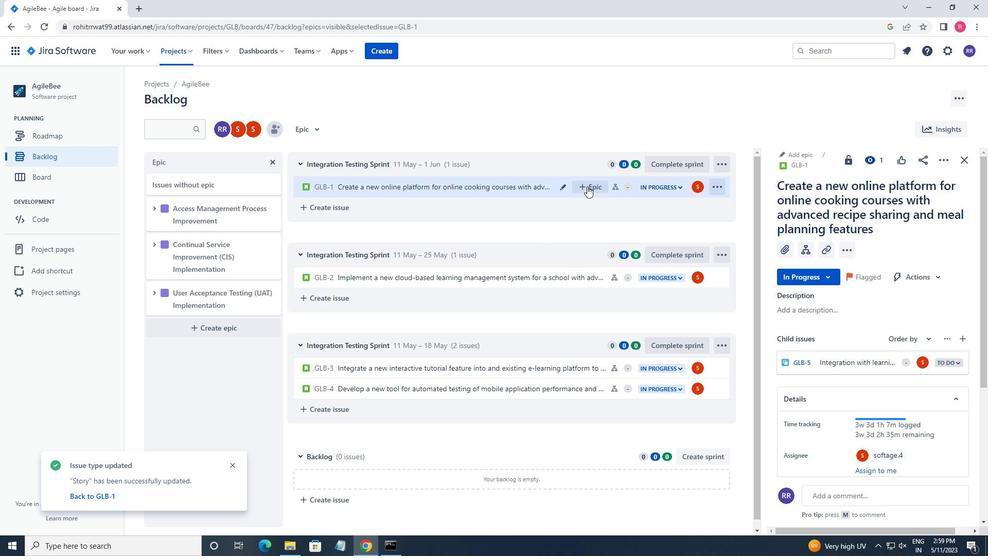 
Action: Mouse pressed left at (587, 186)
Screenshot: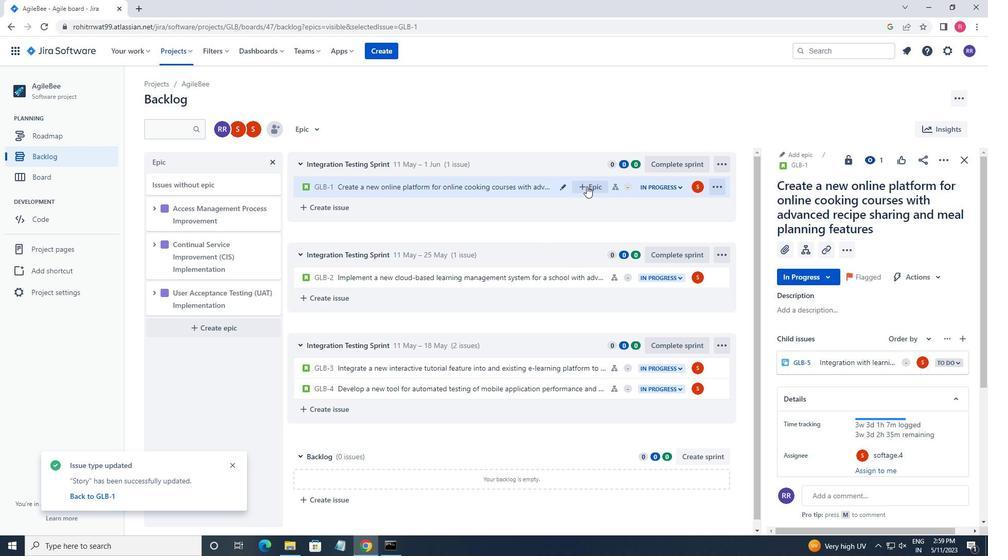 
Action: Mouse moved to (606, 259)
Screenshot: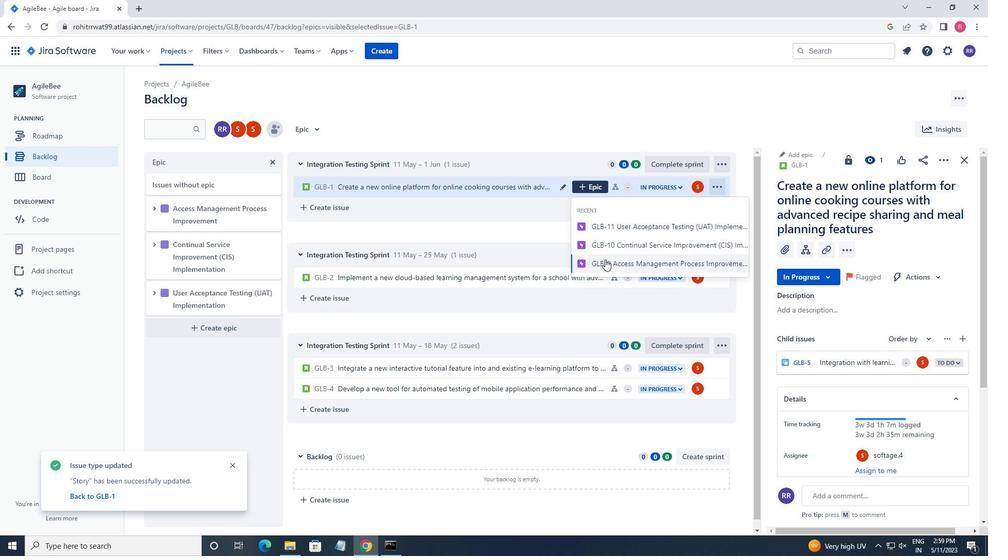 
Action: Mouse pressed left at (606, 259)
Screenshot: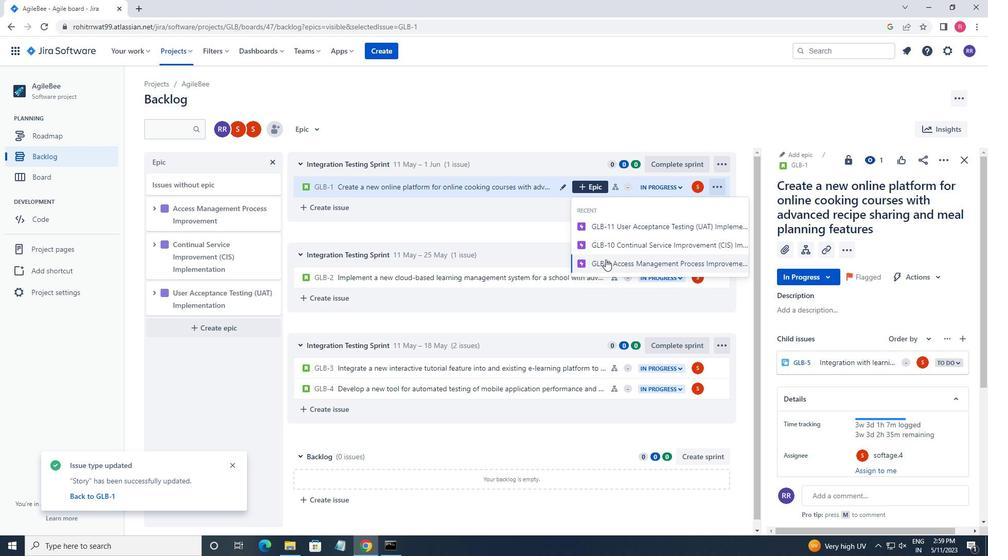 
Action: Mouse moved to (505, 281)
Screenshot: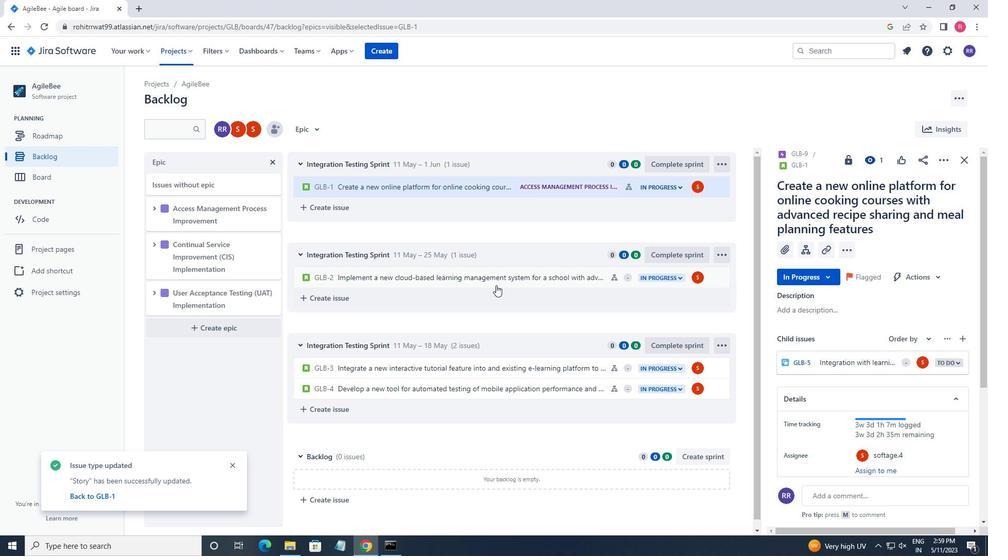 
Action: Mouse pressed left at (505, 281)
Screenshot: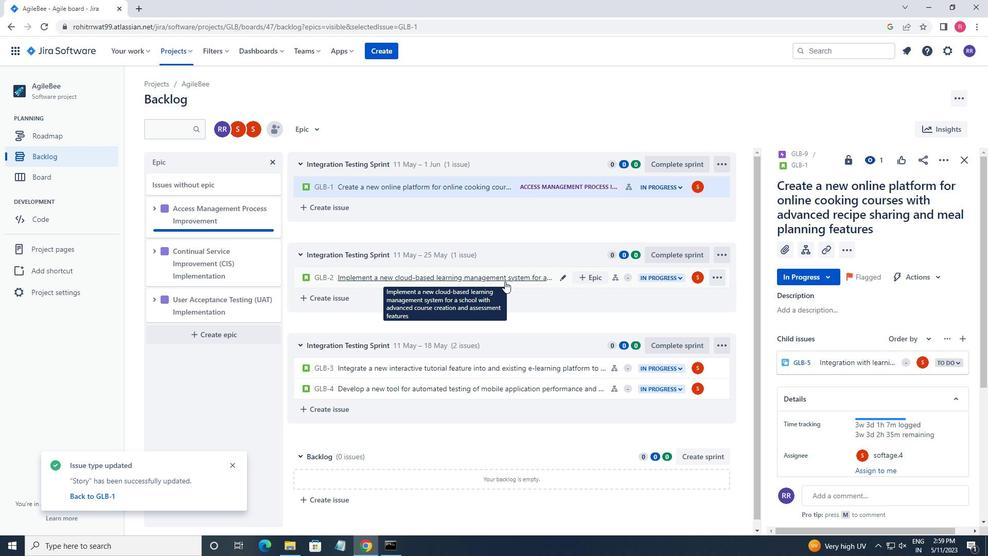 
Action: Mouse moved to (938, 156)
Screenshot: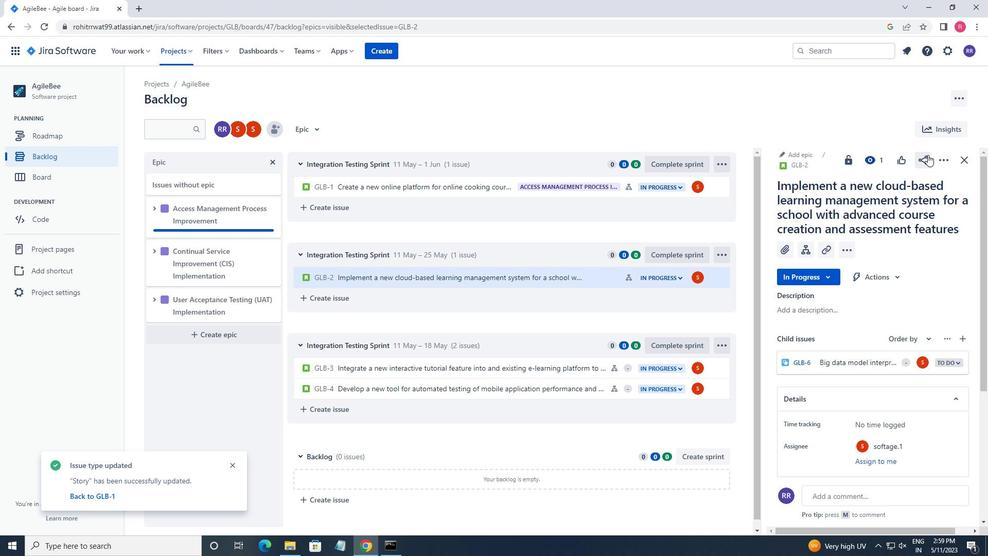 
Action: Mouse pressed left at (938, 156)
Screenshot: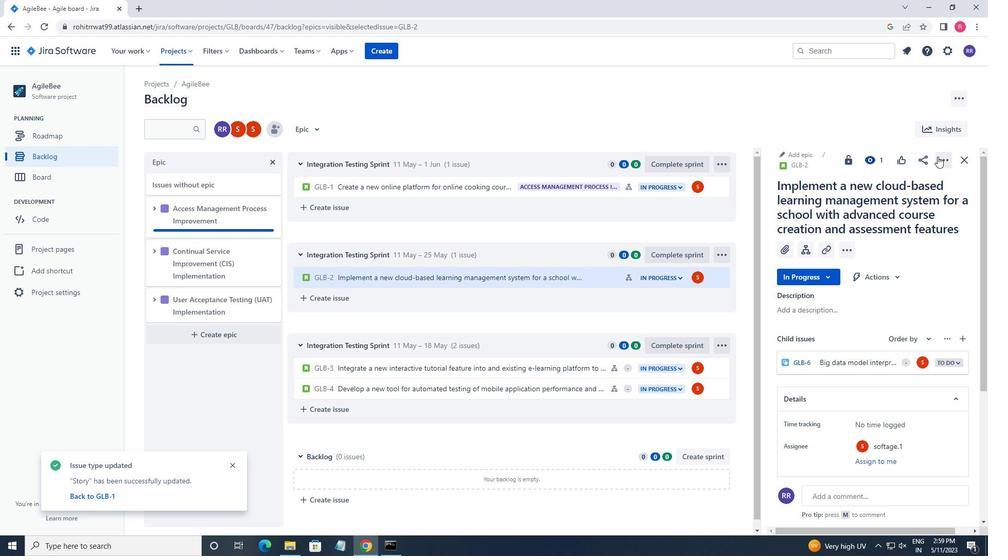 
Action: Mouse moved to (906, 192)
Screenshot: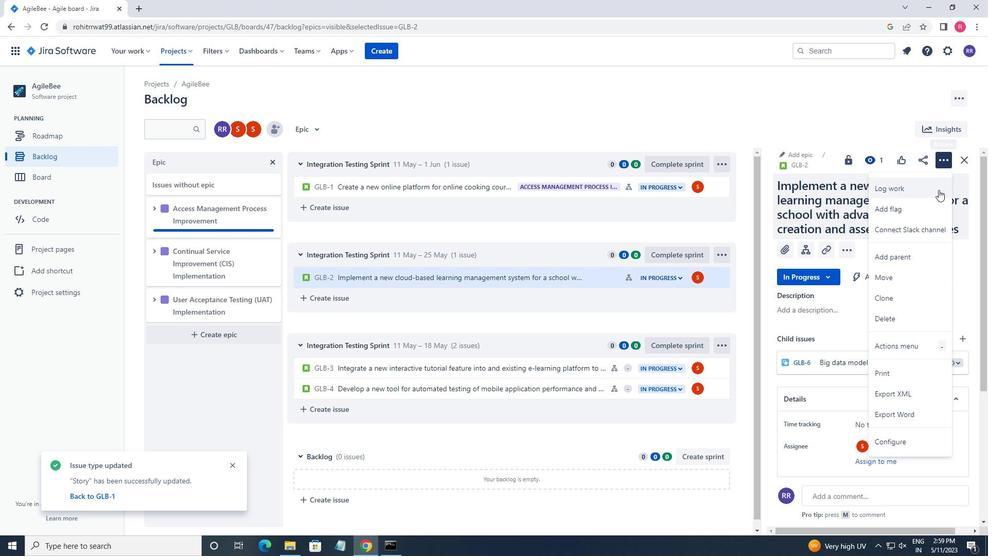 
Action: Mouse pressed left at (906, 192)
Screenshot: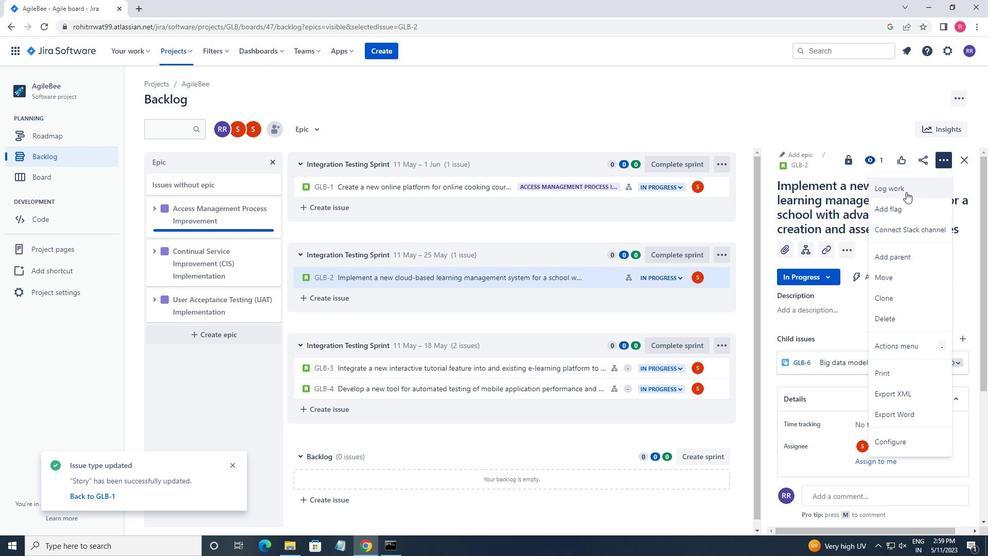 
Action: Mouse moved to (674, 175)
Screenshot: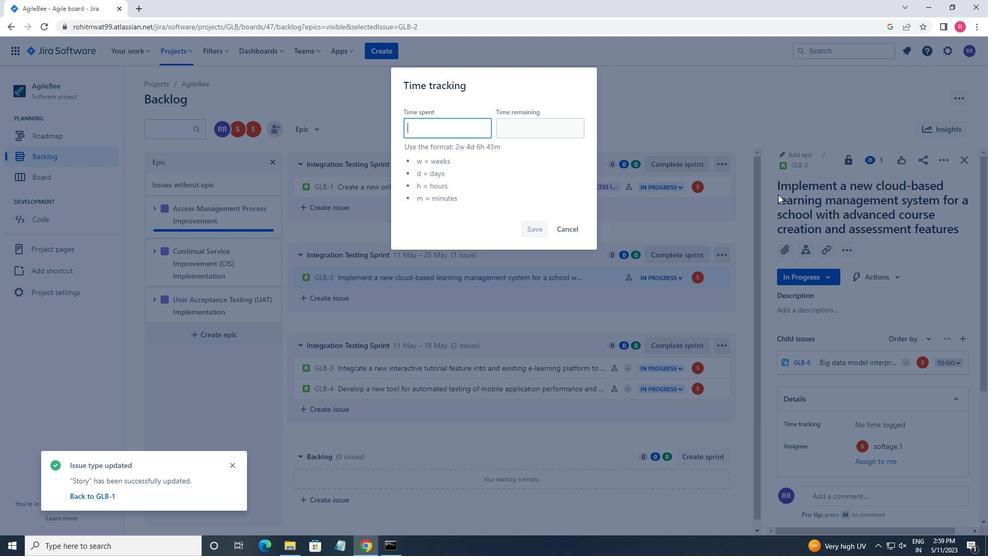 
Action: Key pressed 2w<Key.space>2d<Key.space>23h<Key.space>7m<Key.tab>w<Key.backspace>2w<Key.space>4d<Key.space>5h<Key.space>8n<Key.backspace>m
Screenshot: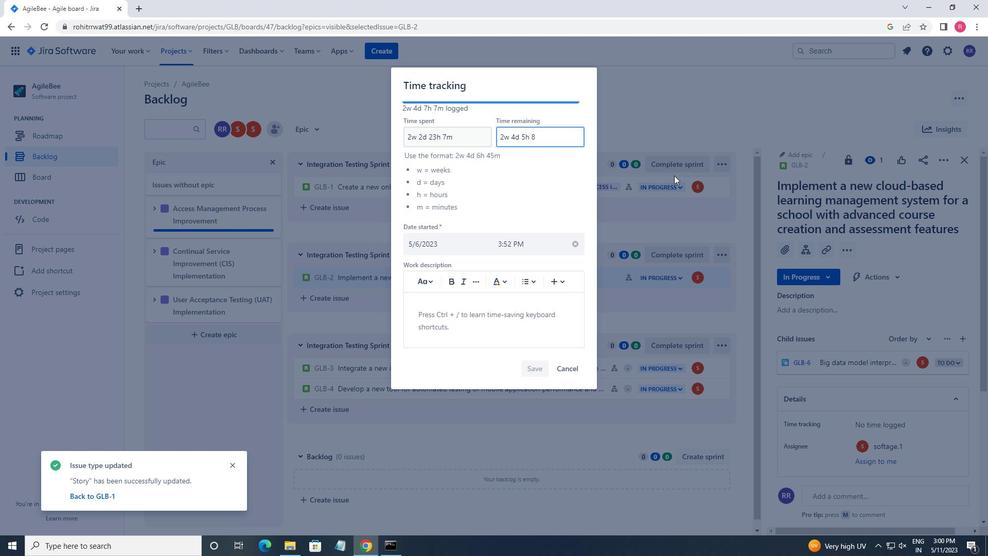 
Action: Mouse moved to (536, 372)
Screenshot: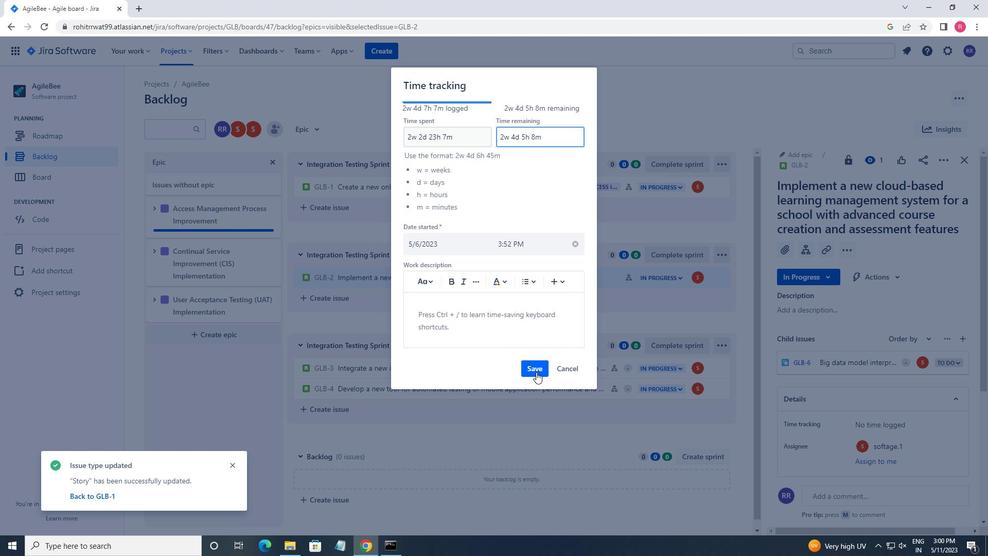 
Action: Mouse pressed left at (536, 372)
Screenshot: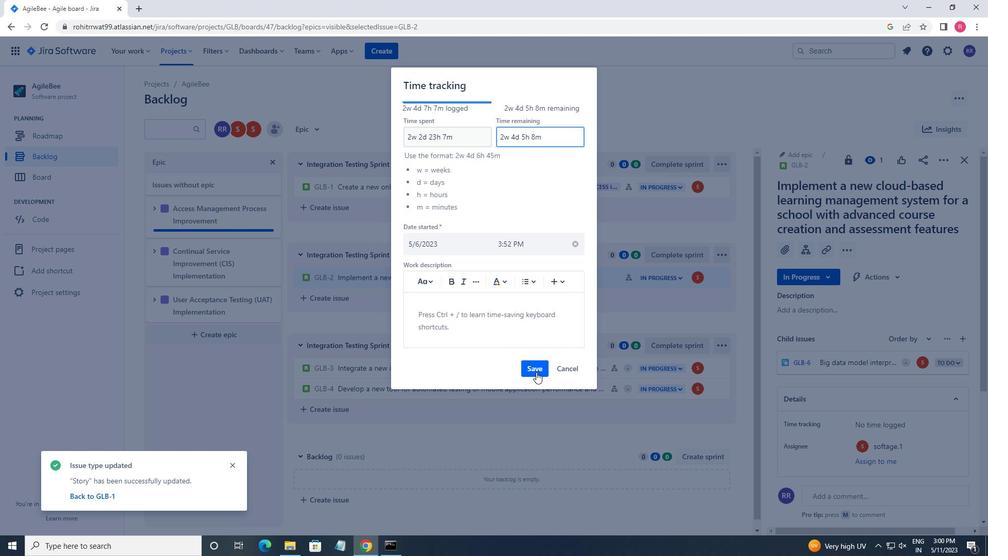 
Action: Mouse moved to (943, 163)
Screenshot: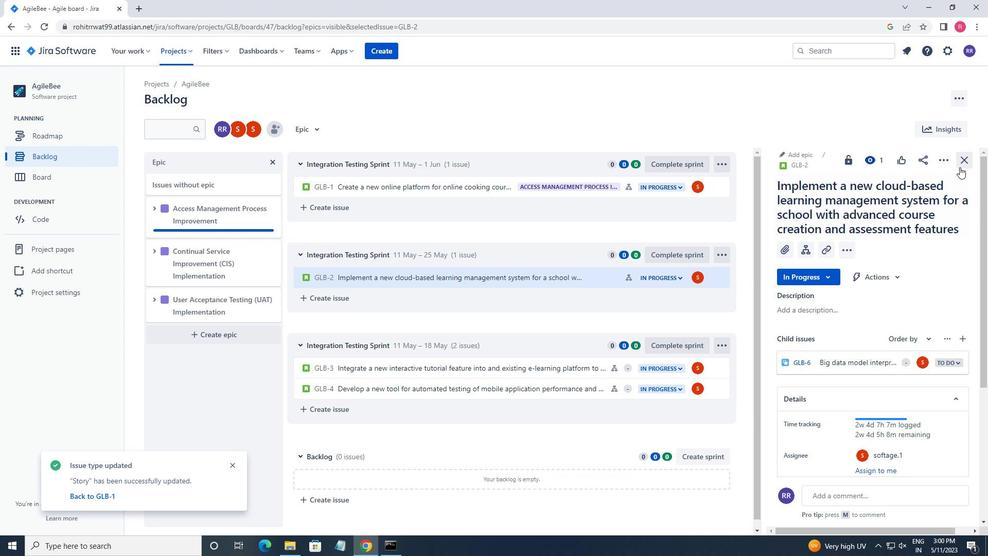 
Action: Mouse pressed left at (943, 163)
Screenshot: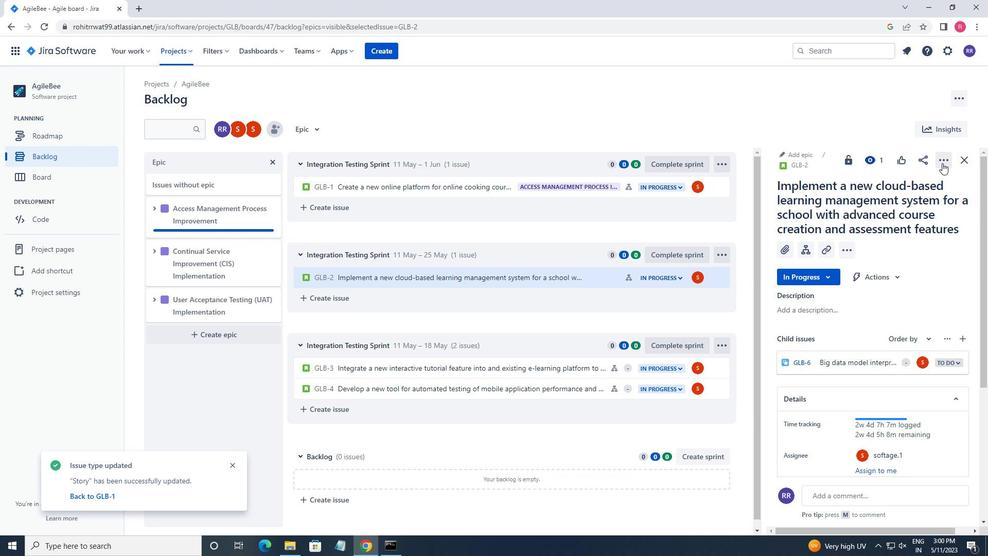 
Action: Mouse moved to (890, 291)
Screenshot: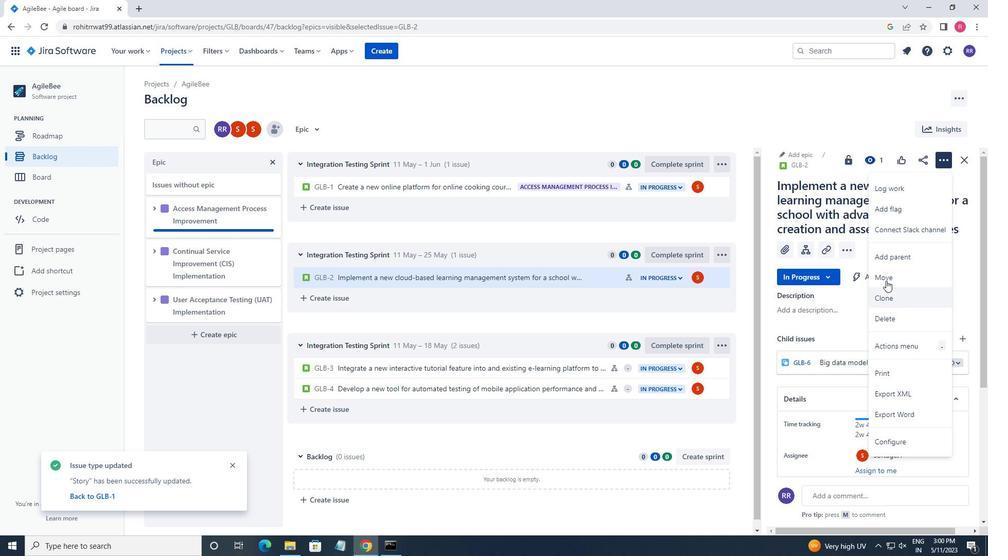 
Action: Mouse pressed left at (890, 291)
Screenshot: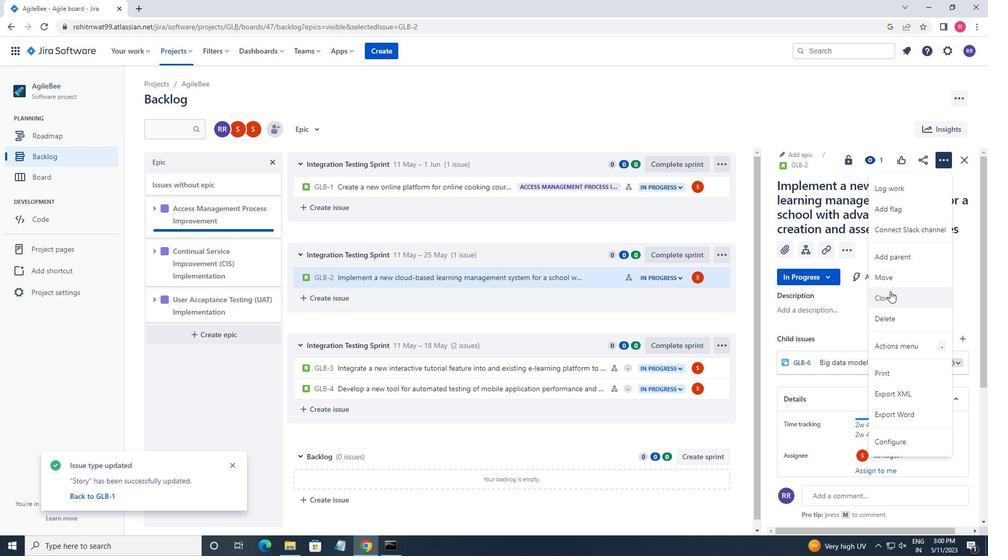 
Action: Mouse moved to (572, 218)
Screenshot: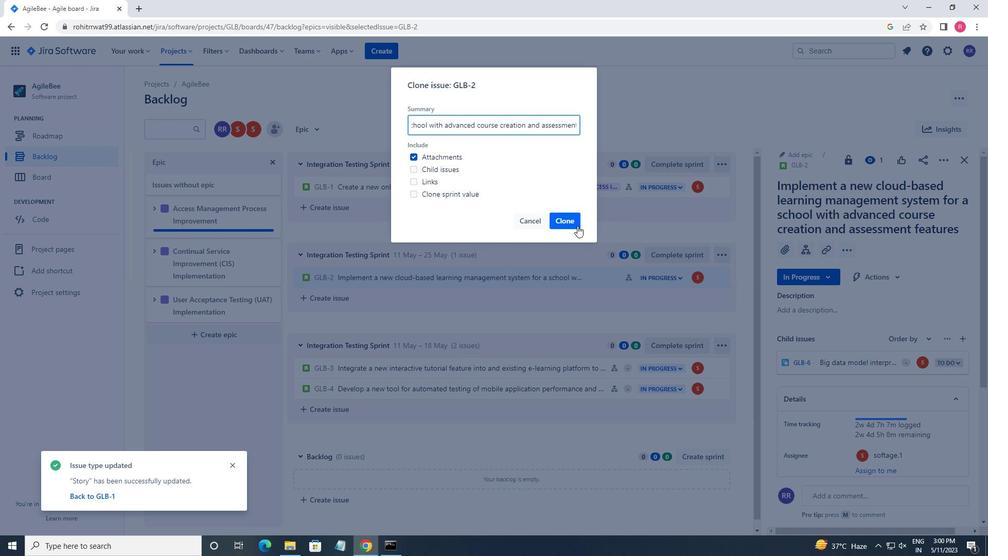 
Action: Mouse pressed left at (572, 218)
Screenshot: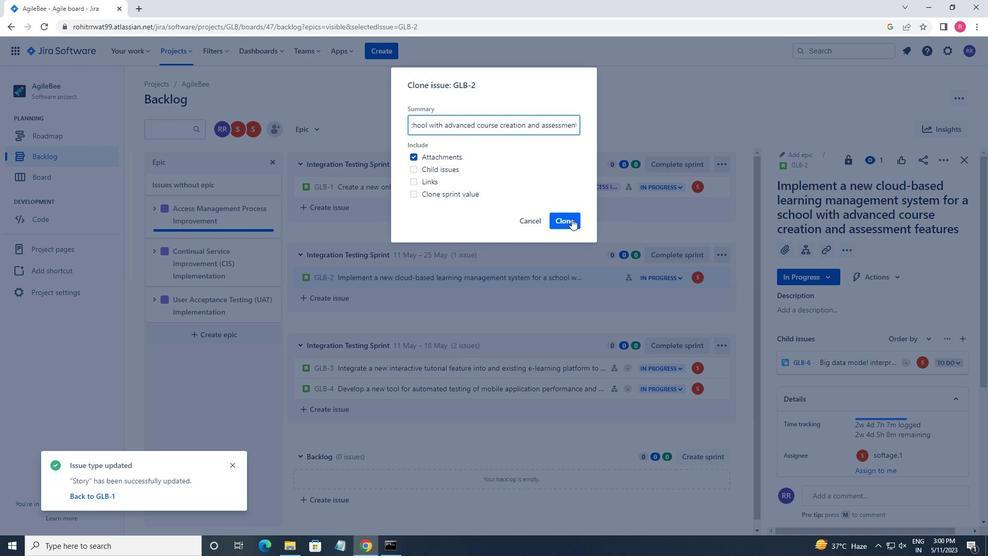 
Action: Mouse moved to (602, 281)
Screenshot: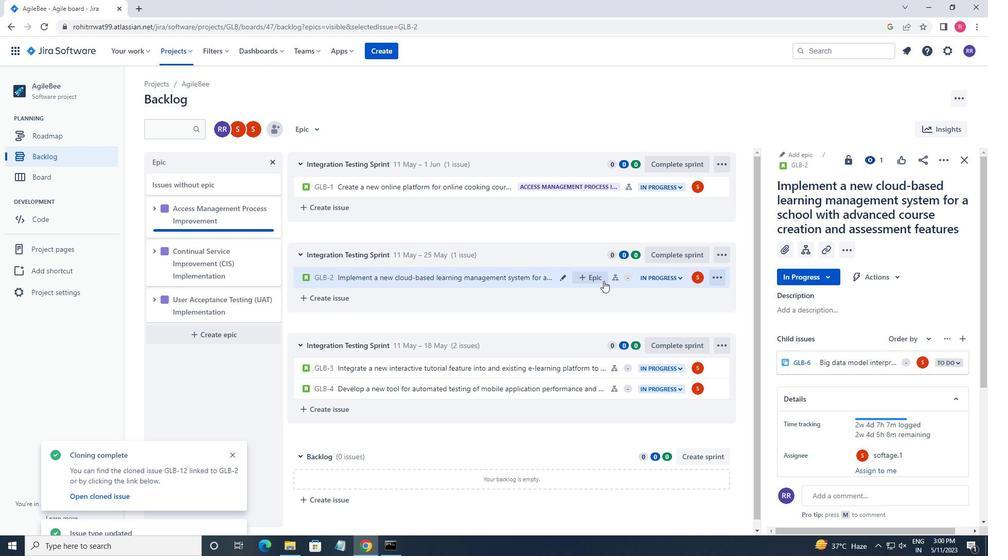 
Action: Mouse pressed left at (602, 281)
Screenshot: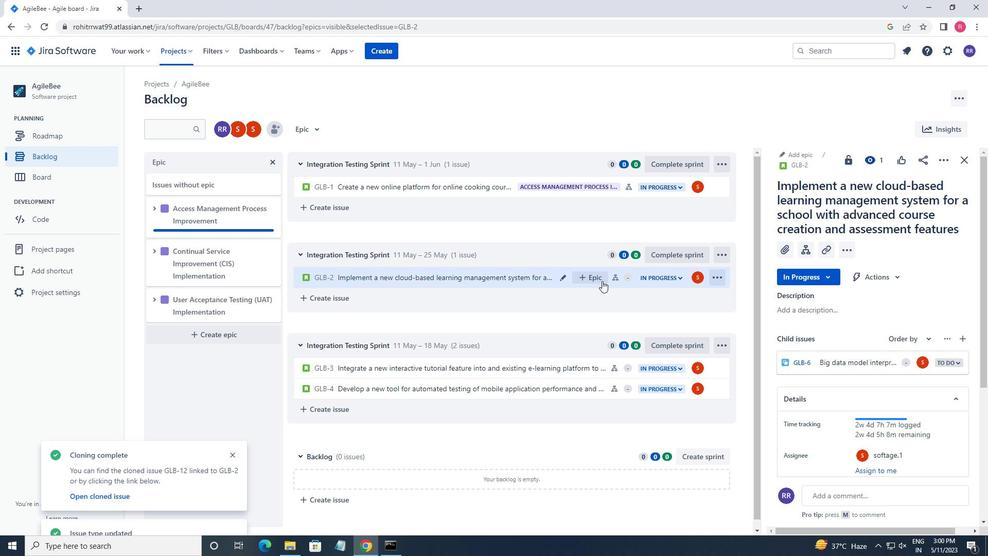 
Action: Mouse moved to (629, 355)
Screenshot: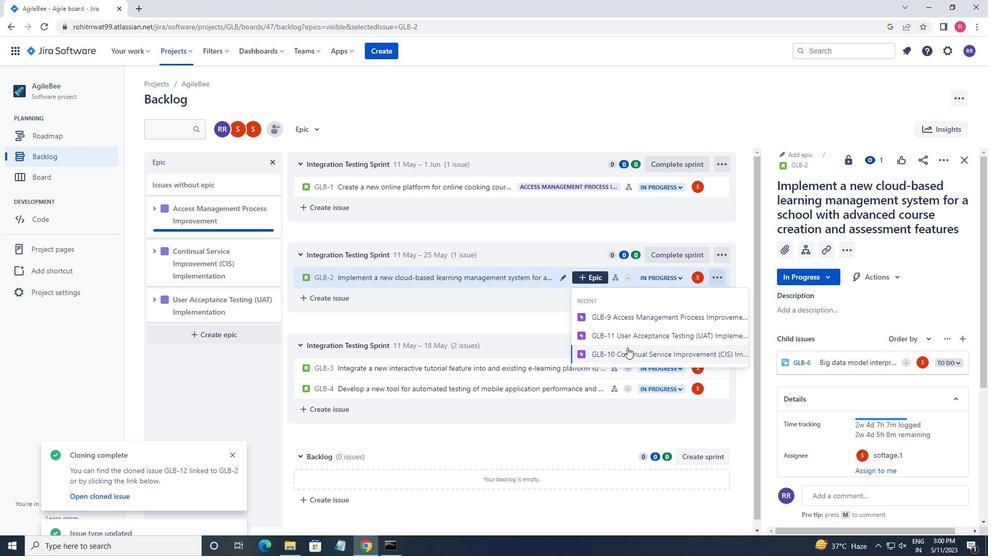
Action: Mouse pressed left at (629, 355)
Screenshot: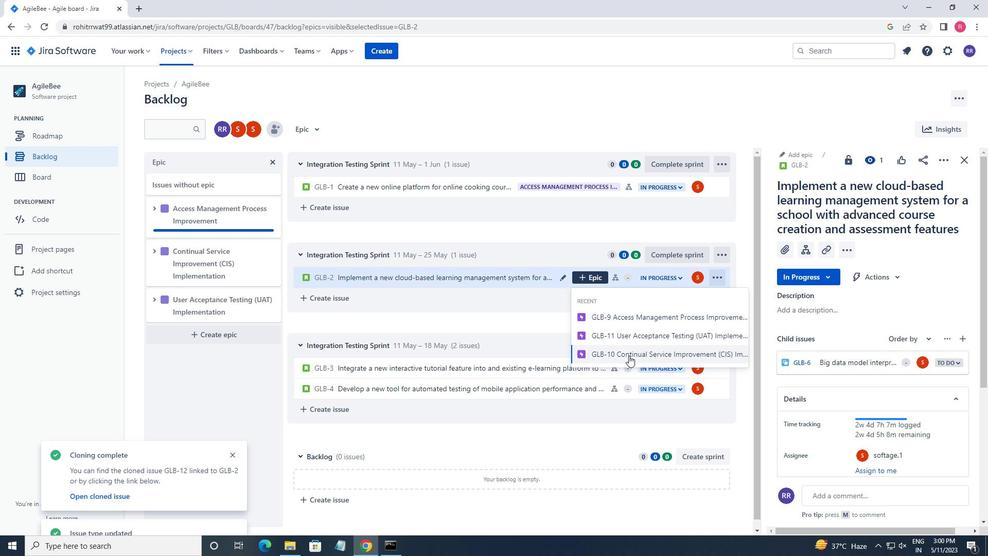 
